 Task: Look for space in Alsdorf, Germany from 3rd June, 2023 to 9th June, 2023 for 2 adults in price range Rs.6000 to Rs.12000. Place can be entire place with 1  bedroom having 1 bed and 1 bathroom. Property type can be house, flat, guest house, hotel. Booking option can be shelf check-in. Required host language is English.
Action: Mouse moved to (680, 91)
Screenshot: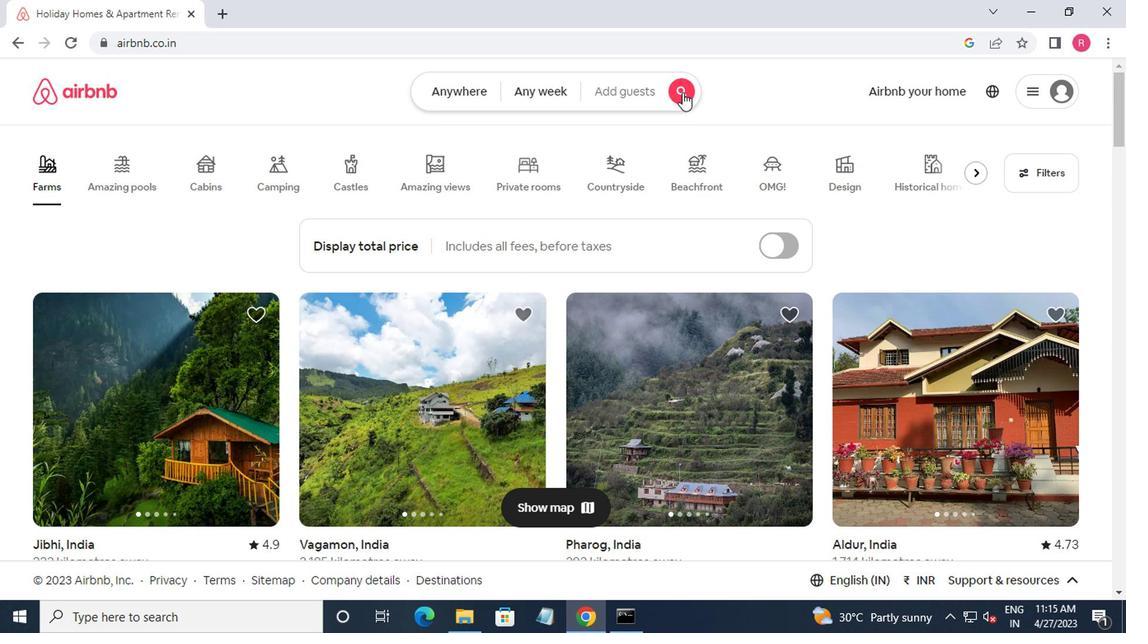 
Action: Mouse pressed left at (680, 91)
Screenshot: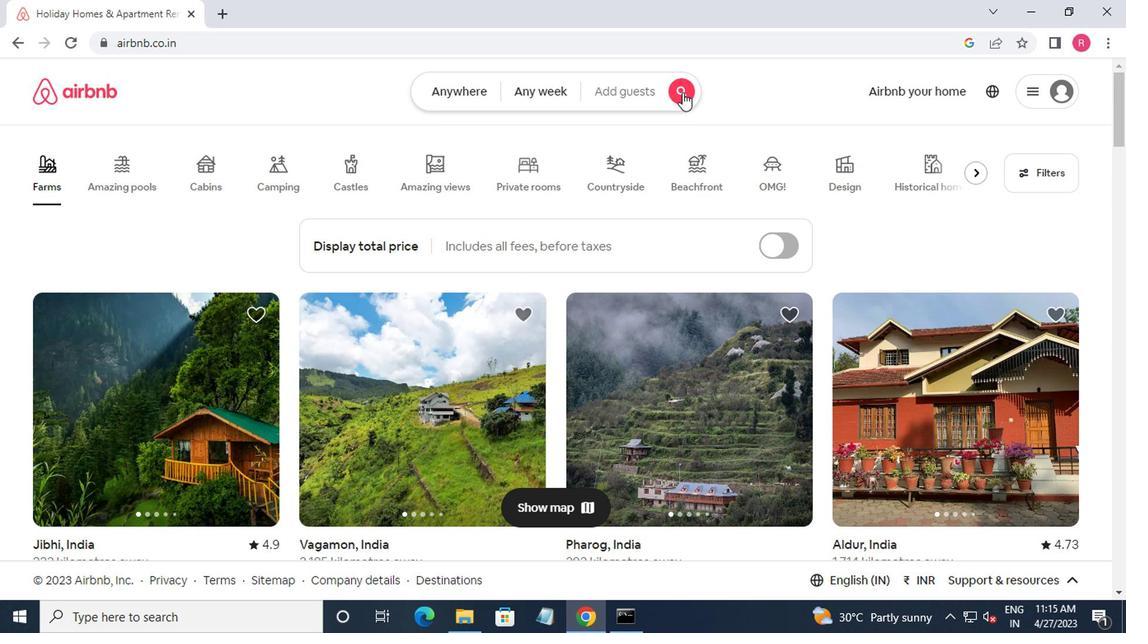 
Action: Mouse moved to (389, 160)
Screenshot: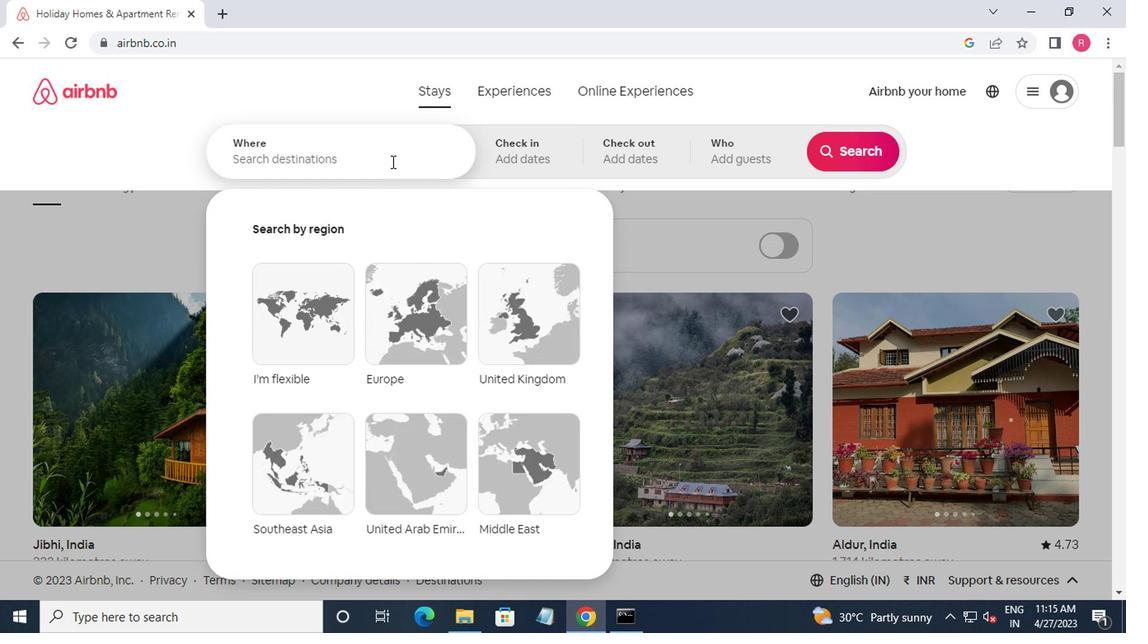 
Action: Mouse pressed left at (389, 160)
Screenshot: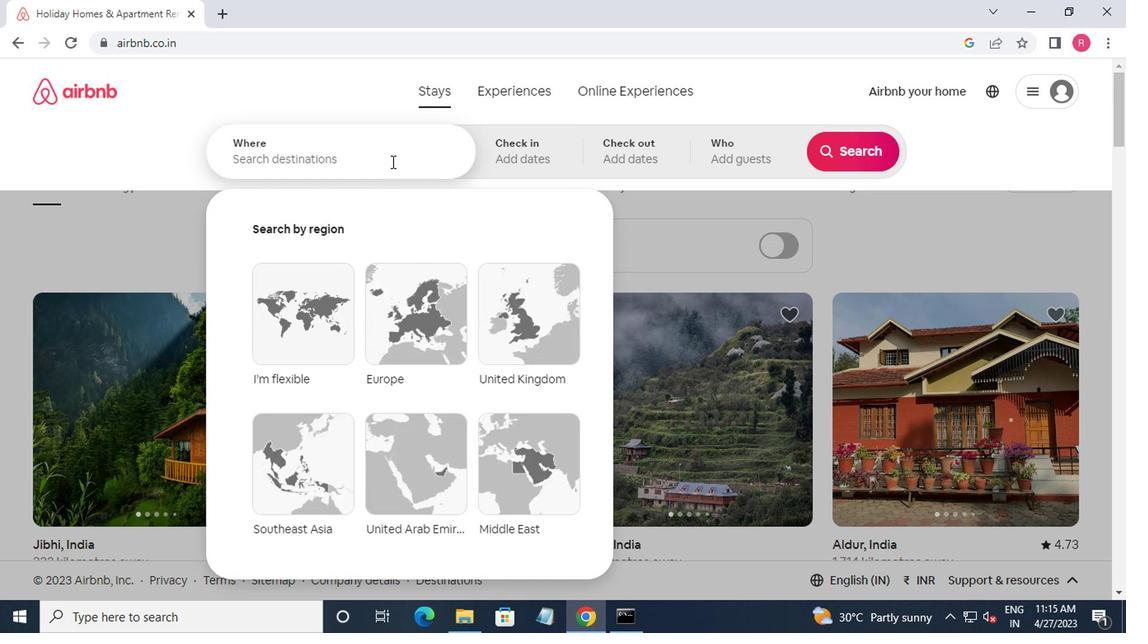 
Action: Key pressed alsdorf<Key.down><Key.down><Key.down><Key.enter>
Screenshot: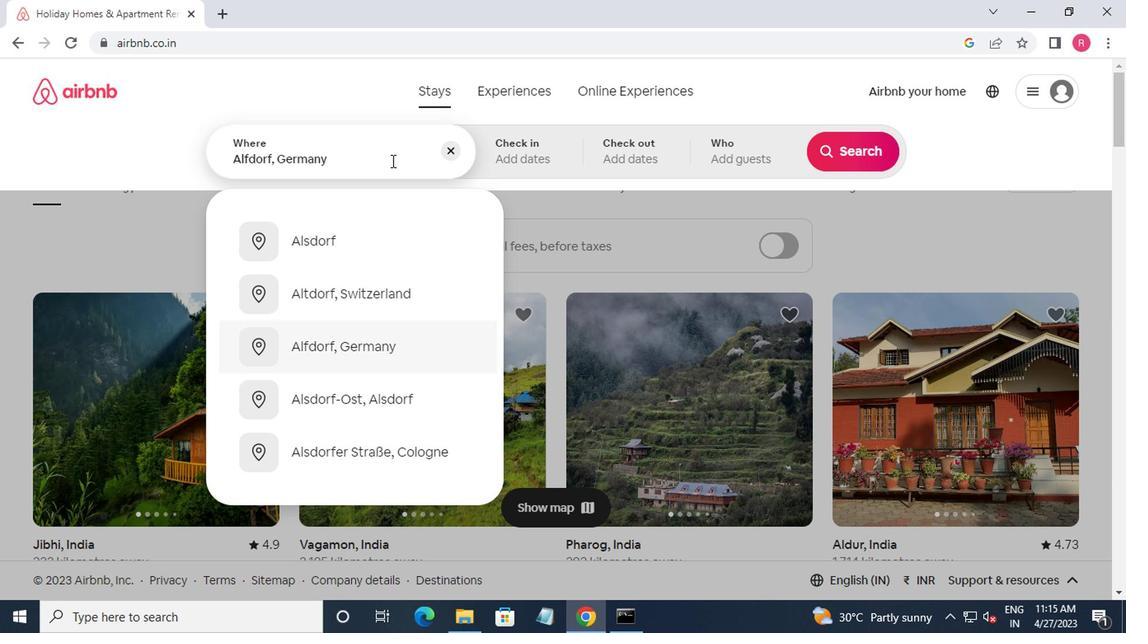 
Action: Mouse moved to (838, 278)
Screenshot: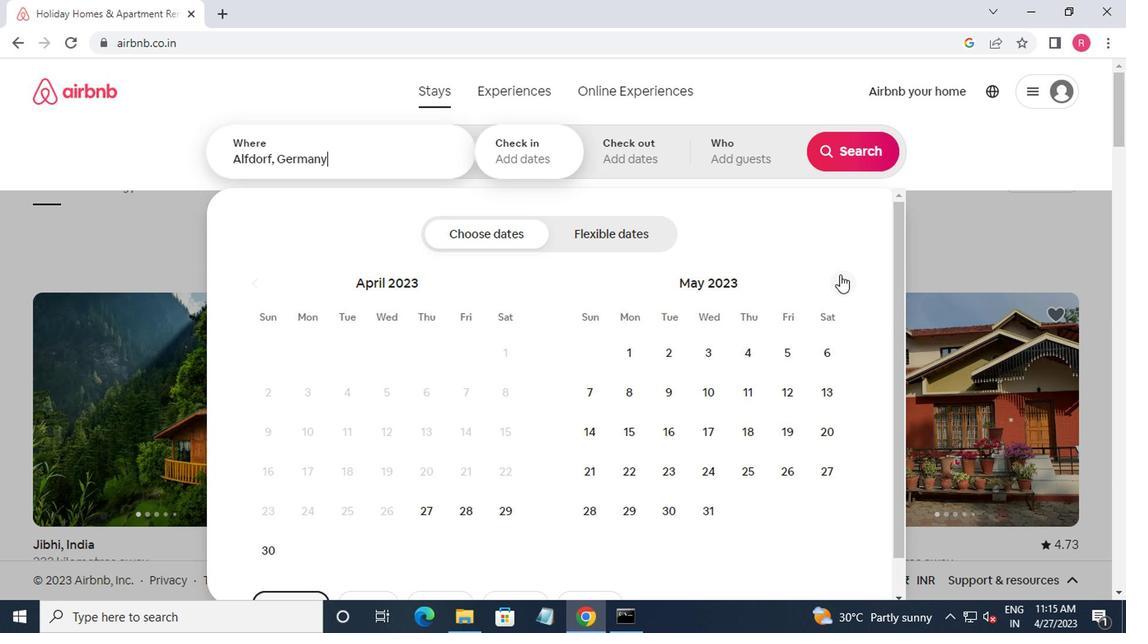 
Action: Mouse pressed left at (838, 278)
Screenshot: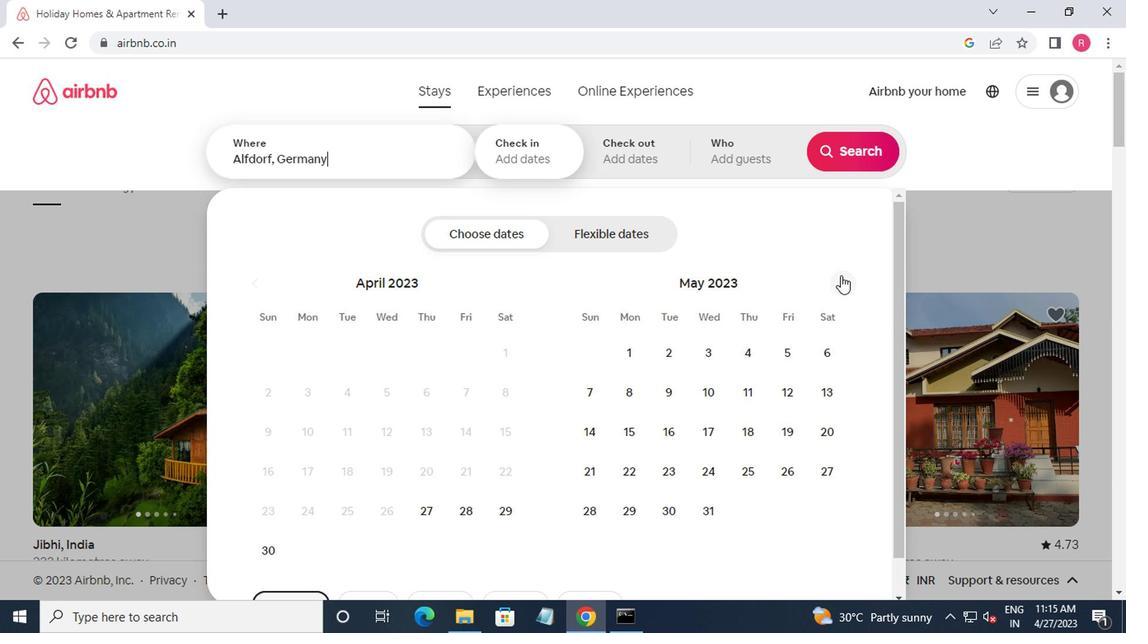 
Action: Mouse moved to (826, 360)
Screenshot: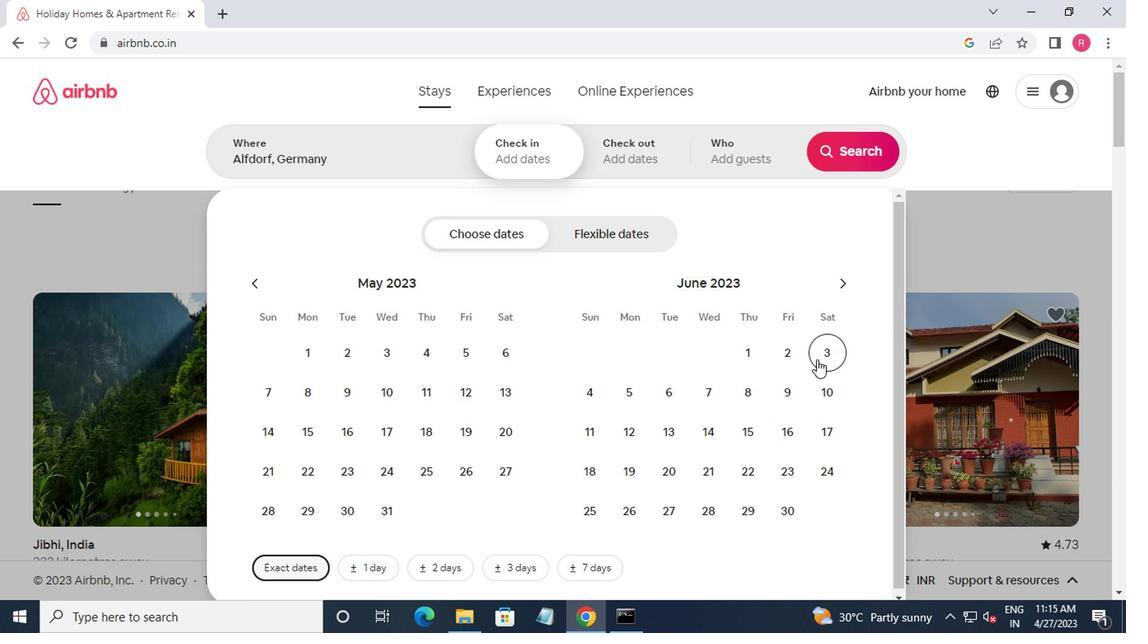 
Action: Mouse pressed left at (826, 360)
Screenshot: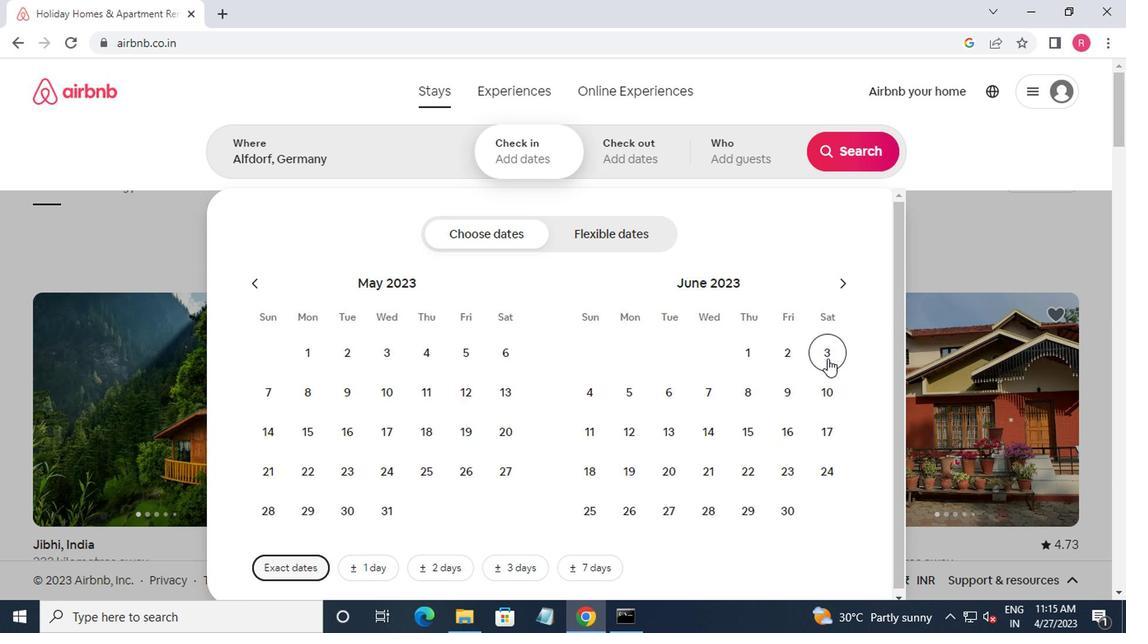 
Action: Mouse moved to (774, 397)
Screenshot: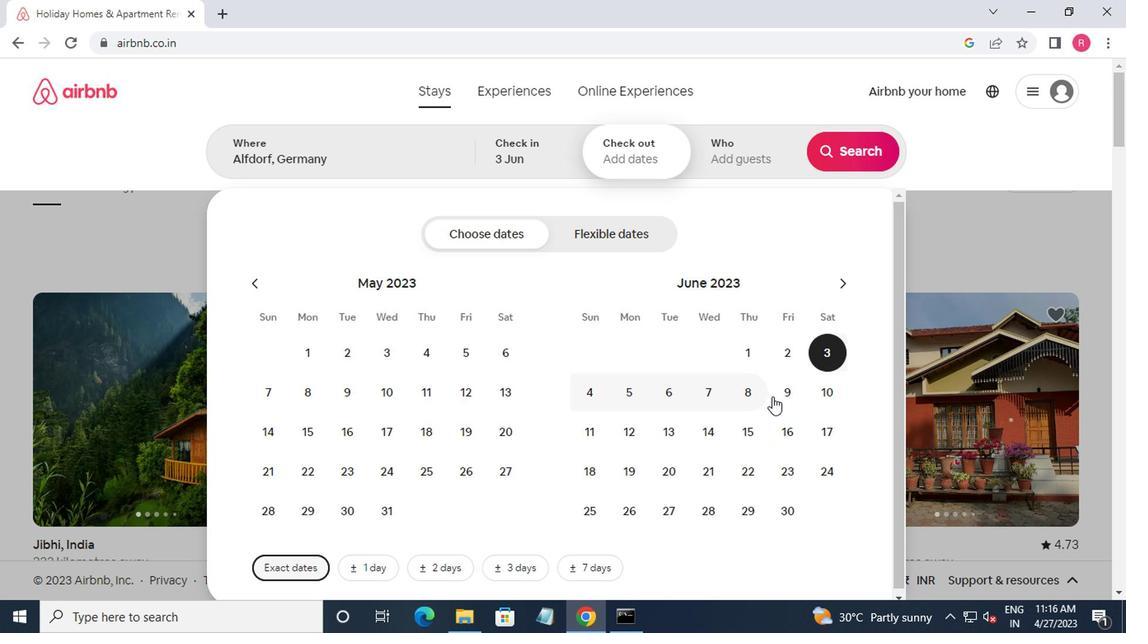 
Action: Mouse pressed left at (774, 397)
Screenshot: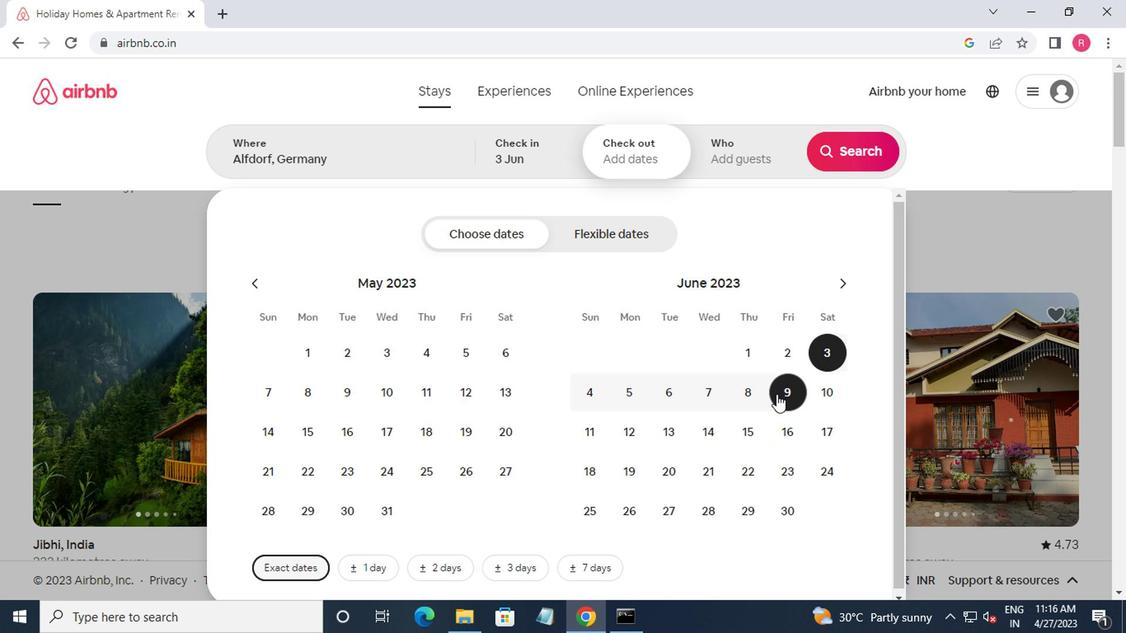 
Action: Mouse moved to (723, 171)
Screenshot: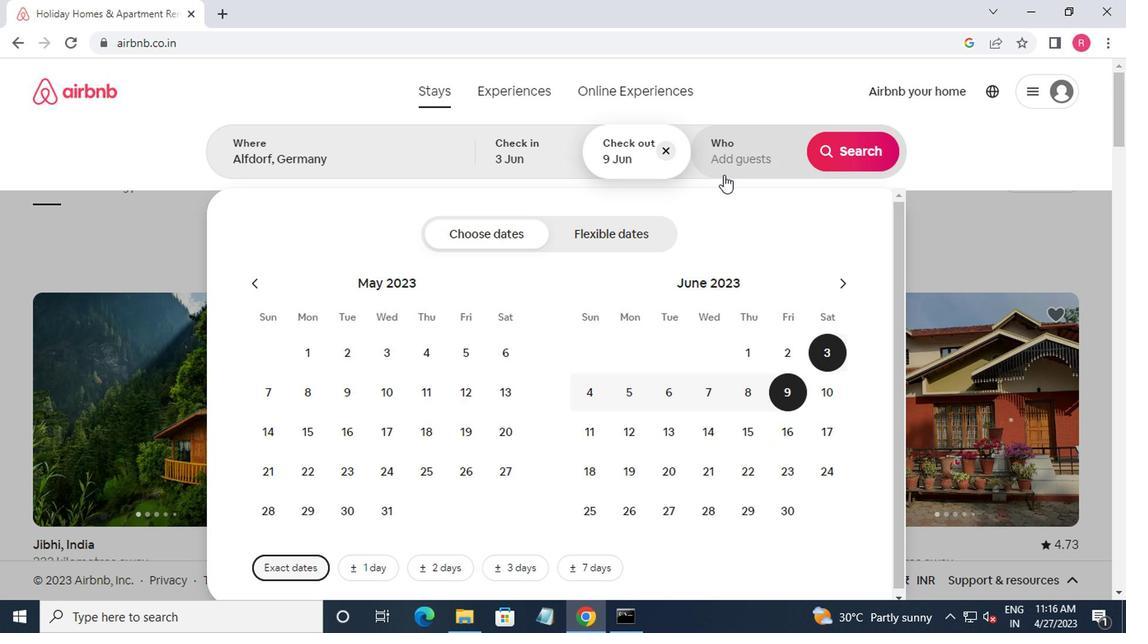 
Action: Mouse pressed left at (723, 171)
Screenshot: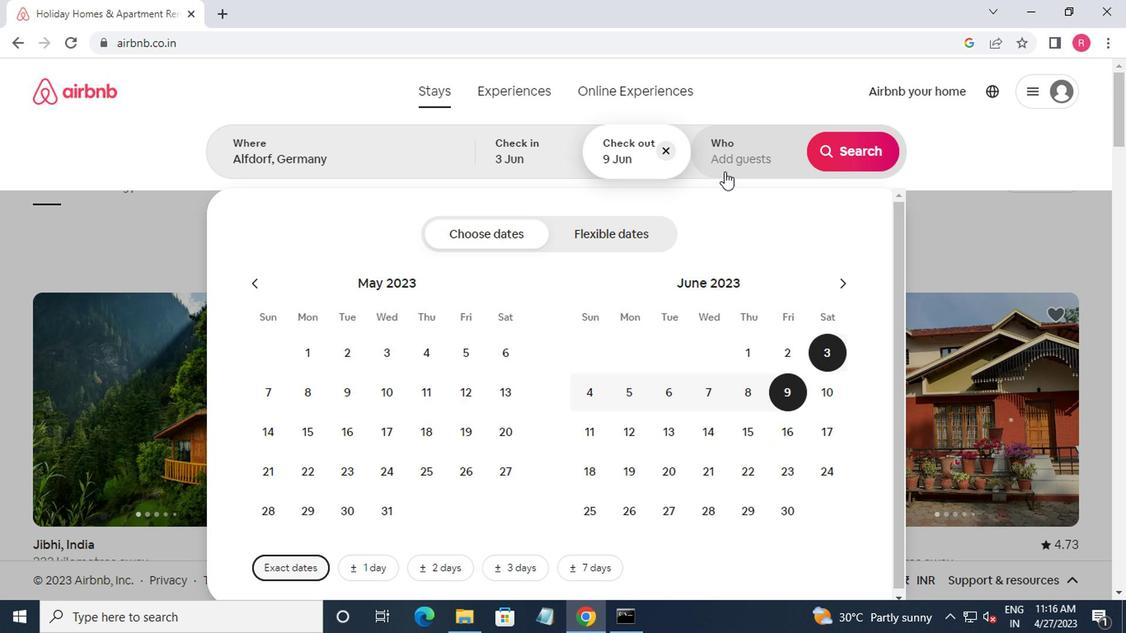 
Action: Mouse moved to (851, 244)
Screenshot: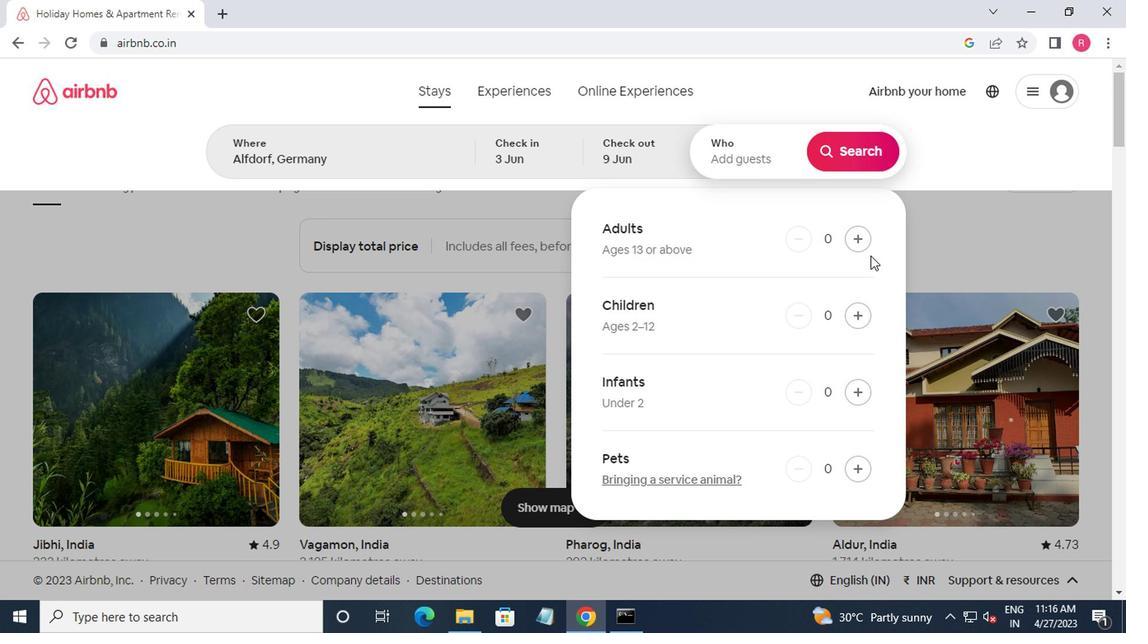 
Action: Mouse pressed left at (851, 244)
Screenshot: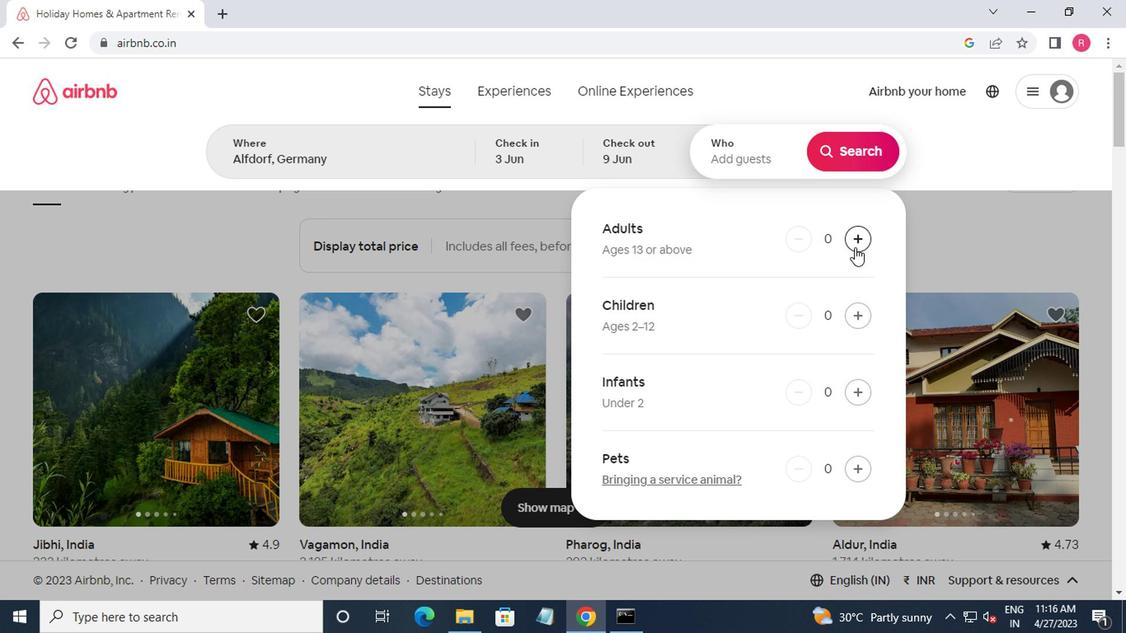 
Action: Mouse pressed left at (851, 244)
Screenshot: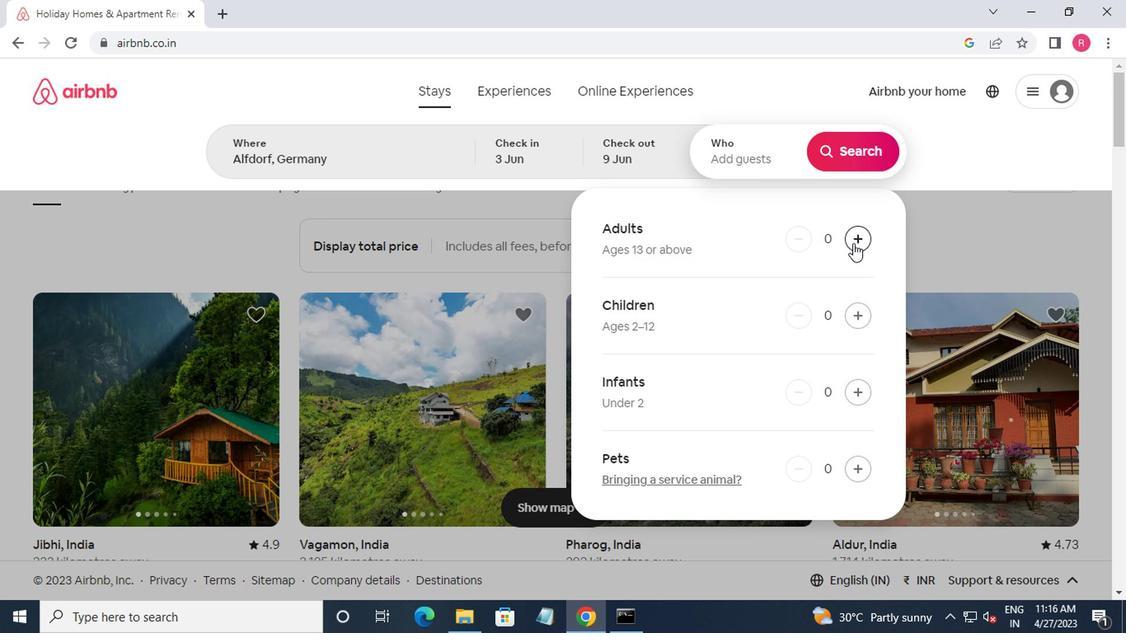 
Action: Mouse moved to (845, 164)
Screenshot: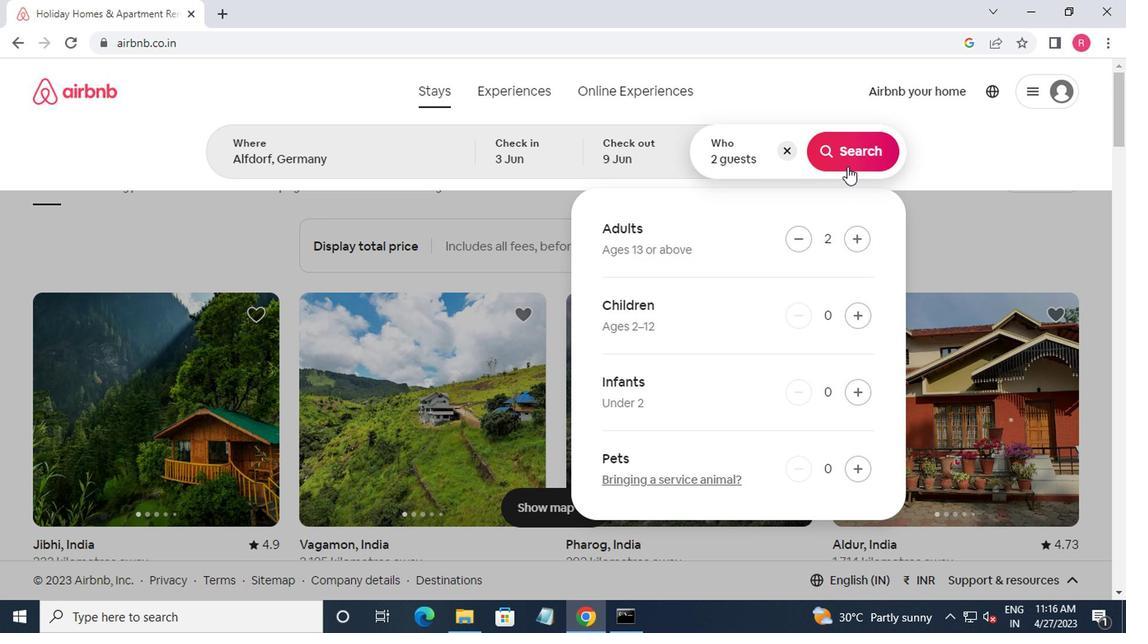 
Action: Mouse pressed left at (845, 164)
Screenshot: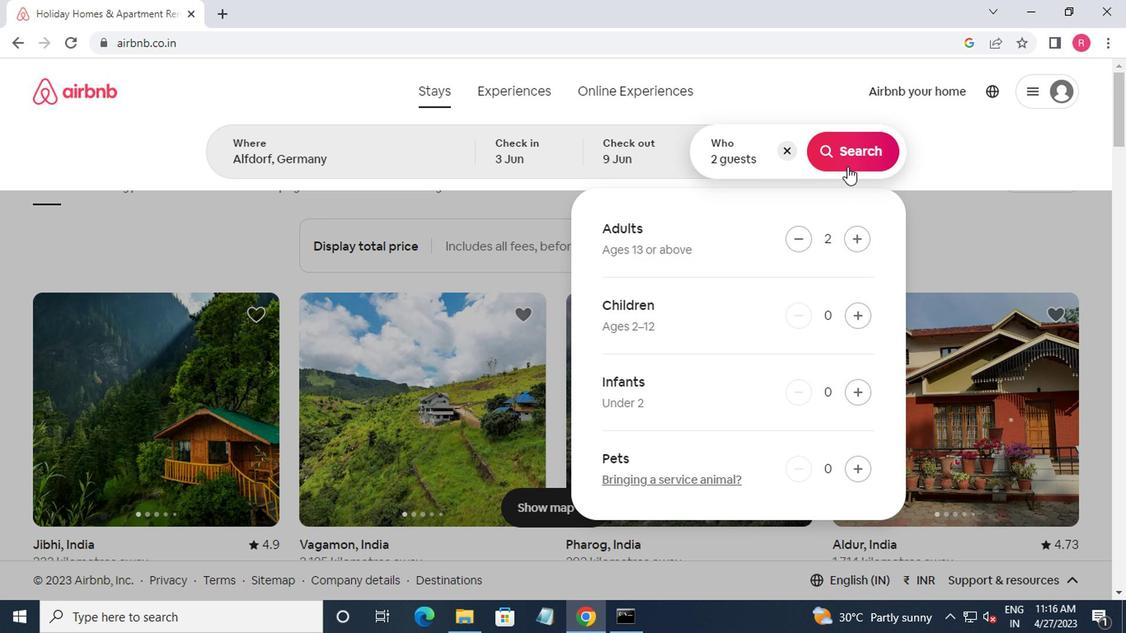 
Action: Mouse moved to (1043, 159)
Screenshot: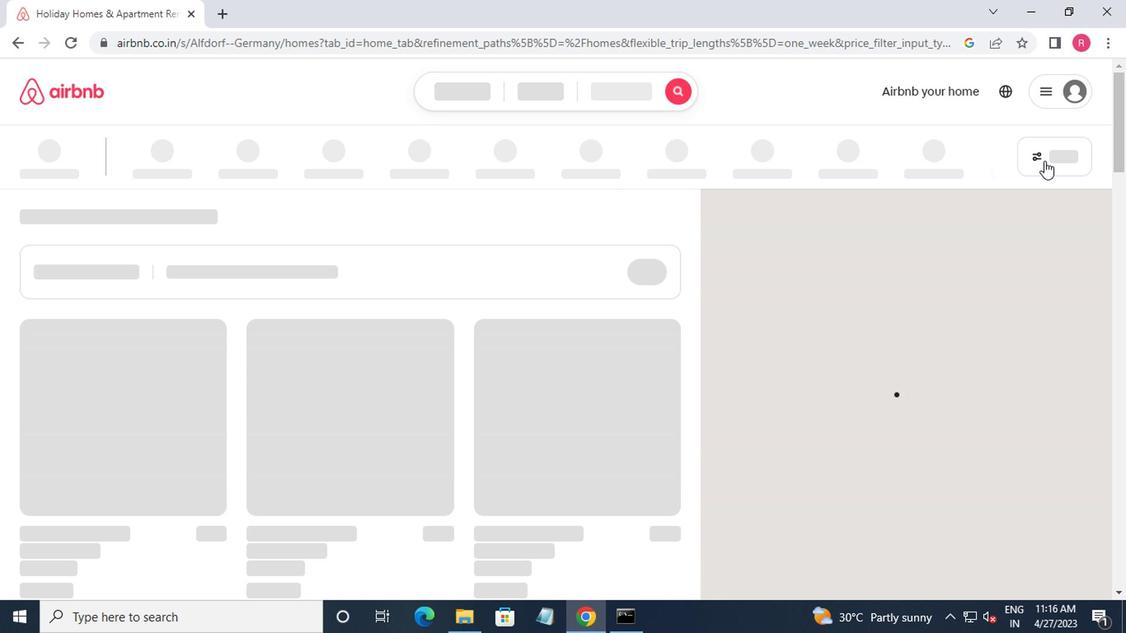 
Action: Mouse pressed left at (1043, 159)
Screenshot: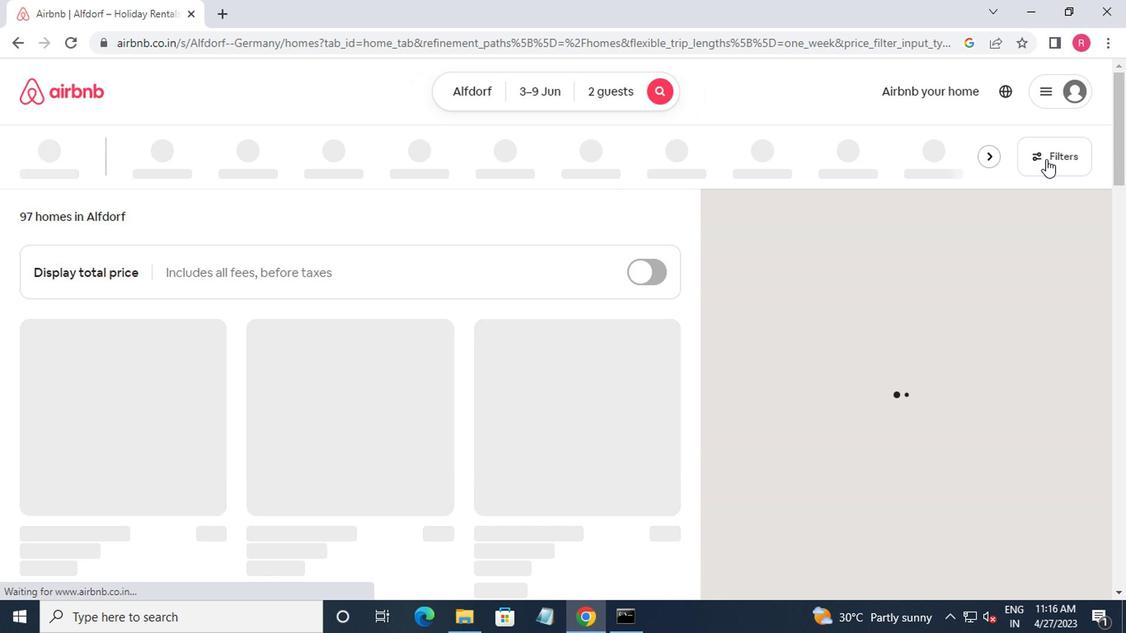 
Action: Mouse moved to (363, 372)
Screenshot: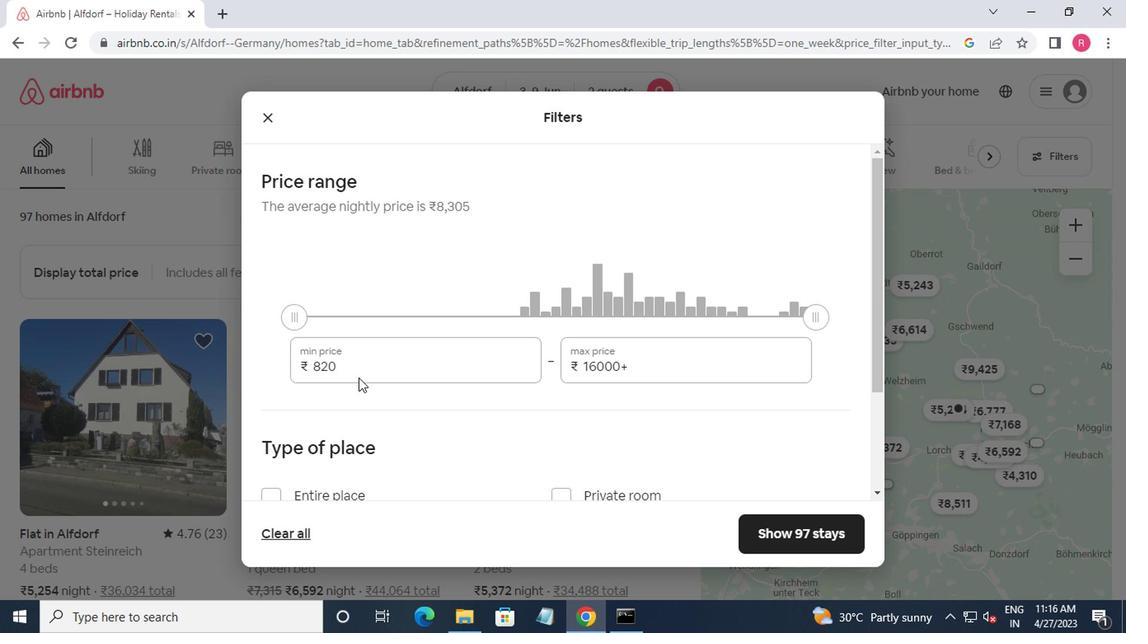 
Action: Mouse pressed left at (363, 372)
Screenshot: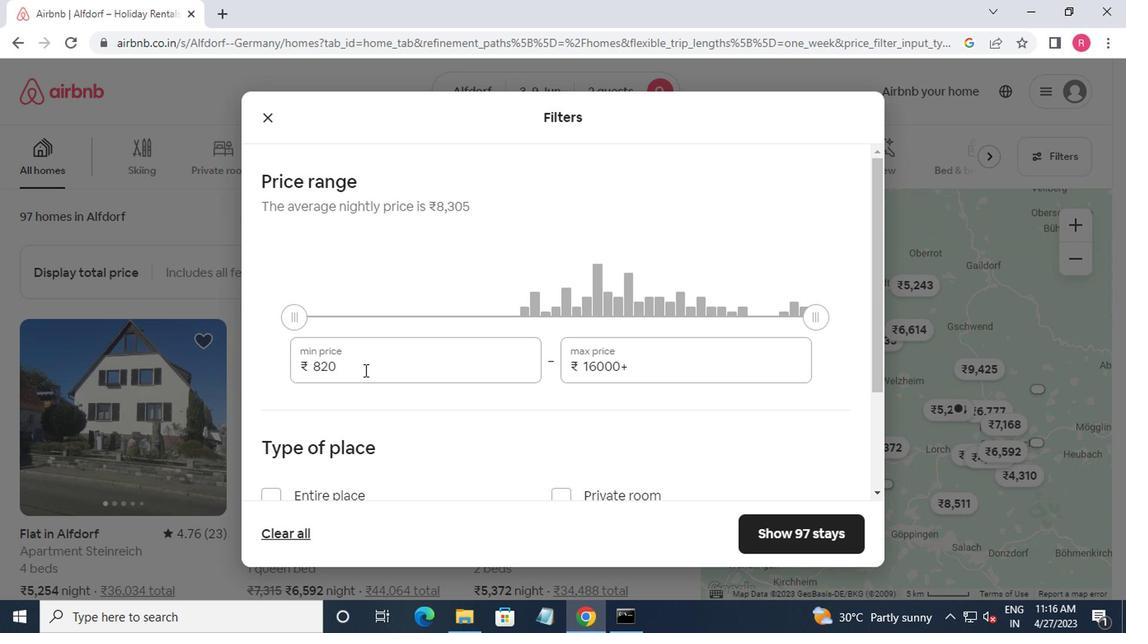 
Action: Key pressed <Key.backspace><Key.backspace><Key.backspace><Key.backspace><Key.backspace>6000<Key.tab>12000
Screenshot: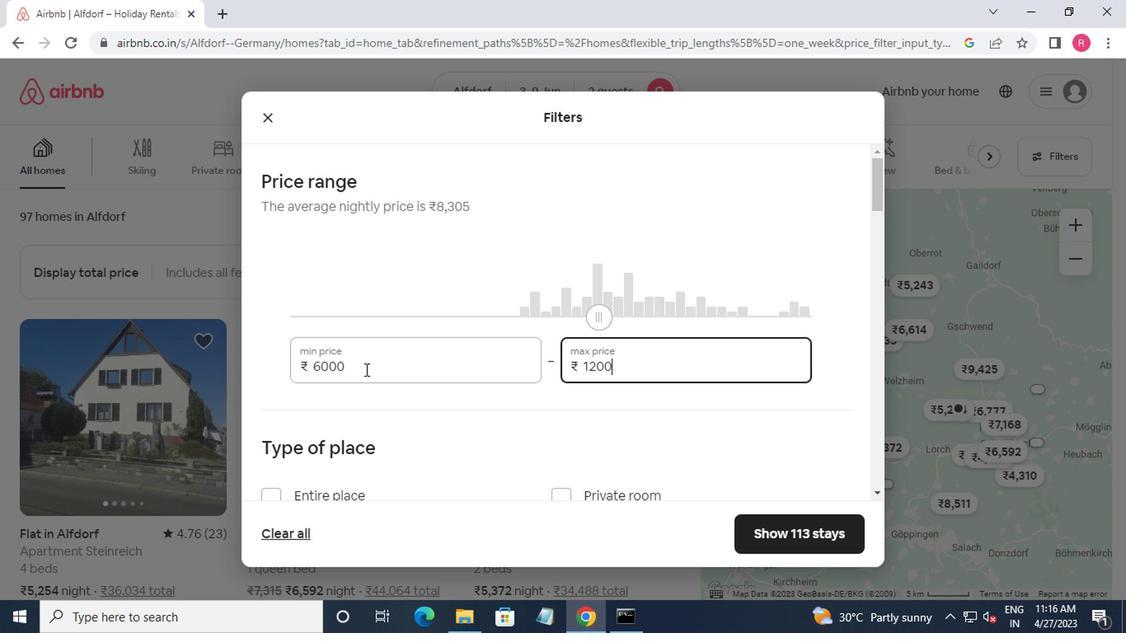 
Action: Mouse moved to (308, 413)
Screenshot: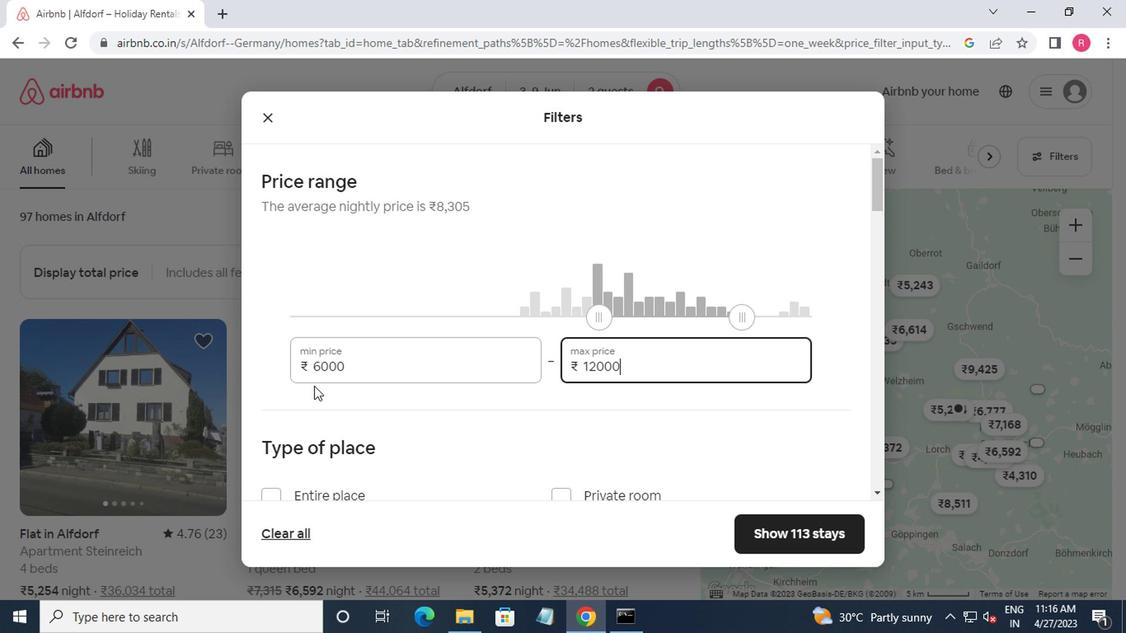 
Action: Mouse scrolled (308, 412) with delta (0, -1)
Screenshot: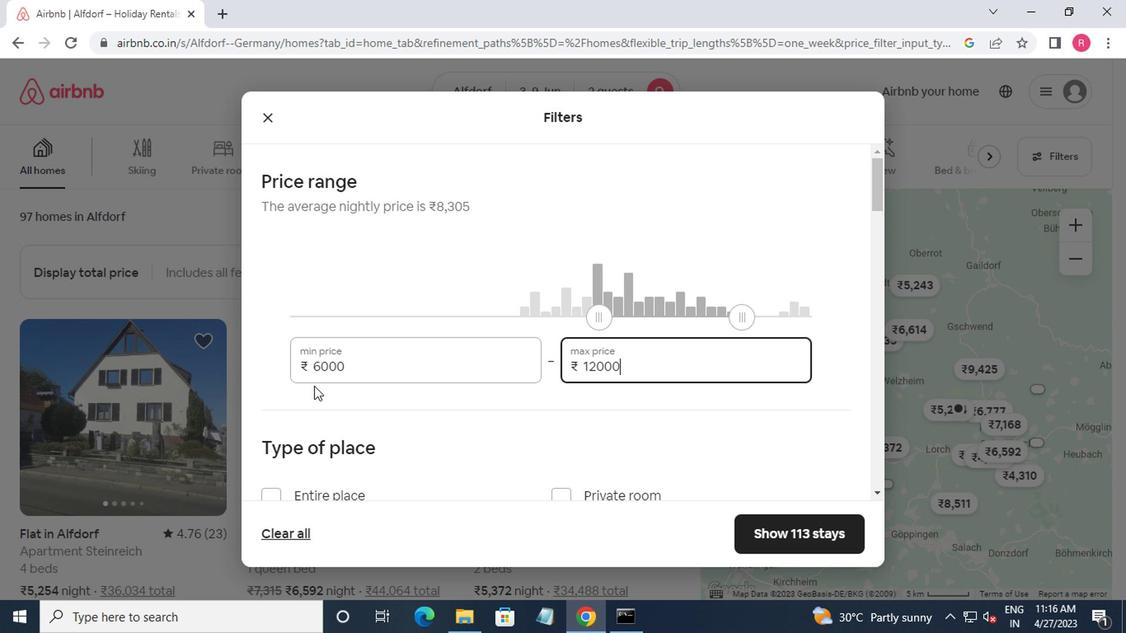 
Action: Mouse moved to (308, 415)
Screenshot: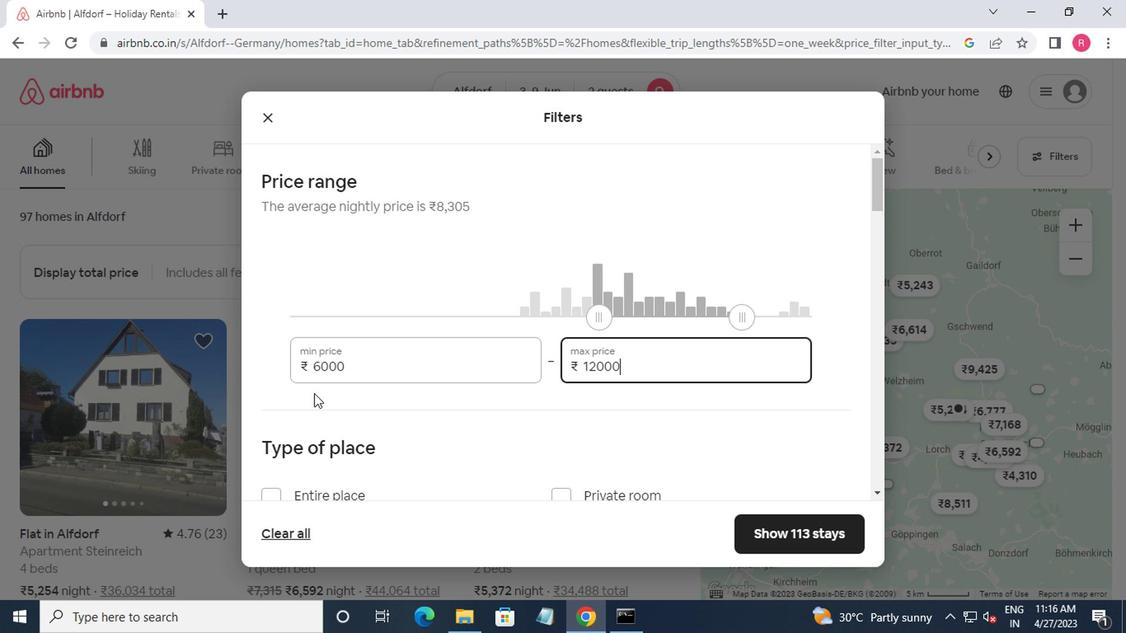 
Action: Mouse scrolled (308, 414) with delta (0, -1)
Screenshot: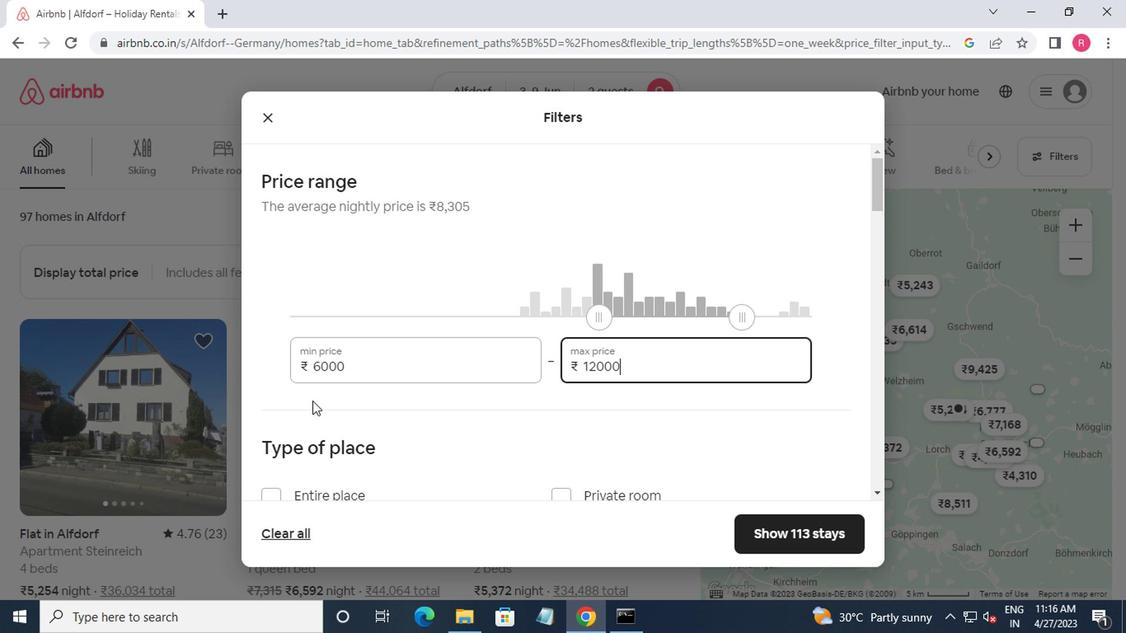 
Action: Mouse moved to (274, 337)
Screenshot: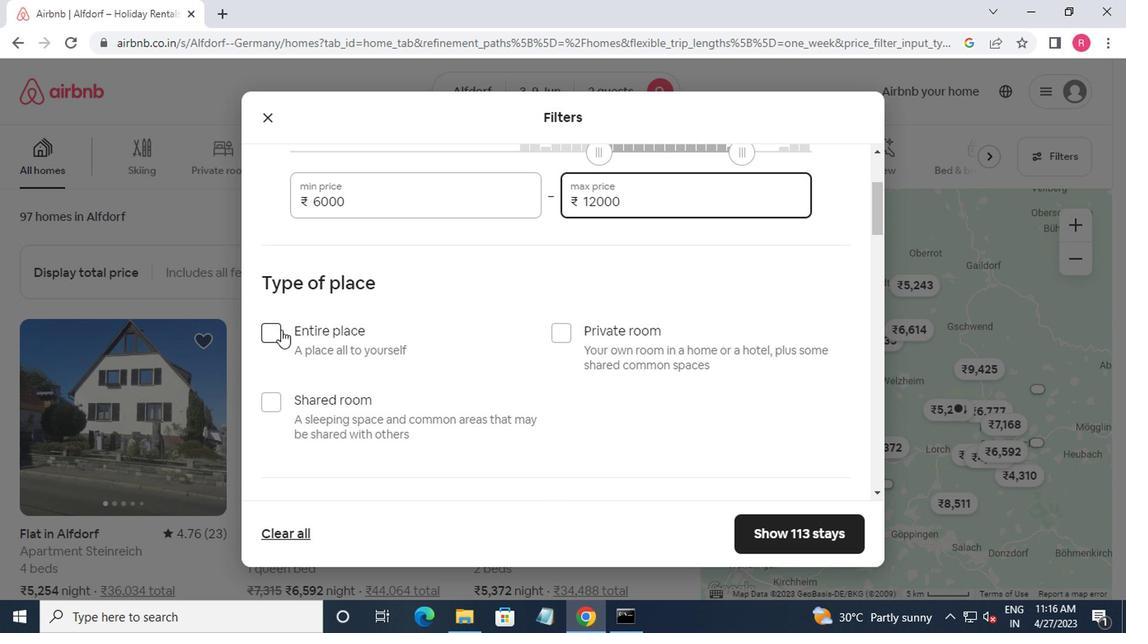 
Action: Mouse pressed left at (274, 337)
Screenshot: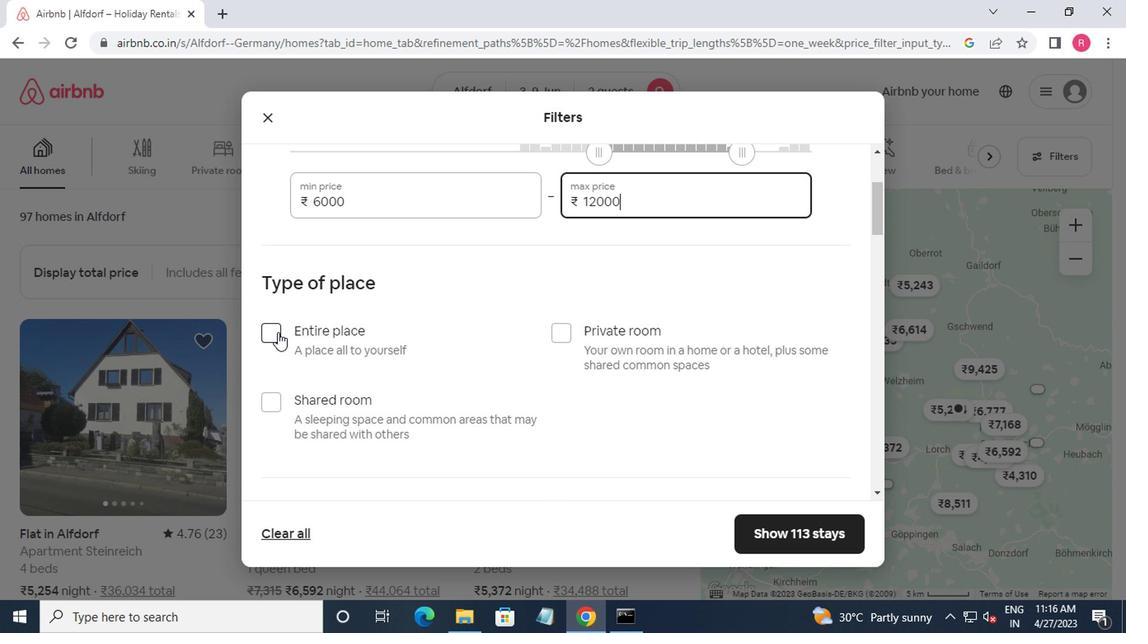 
Action: Mouse moved to (274, 339)
Screenshot: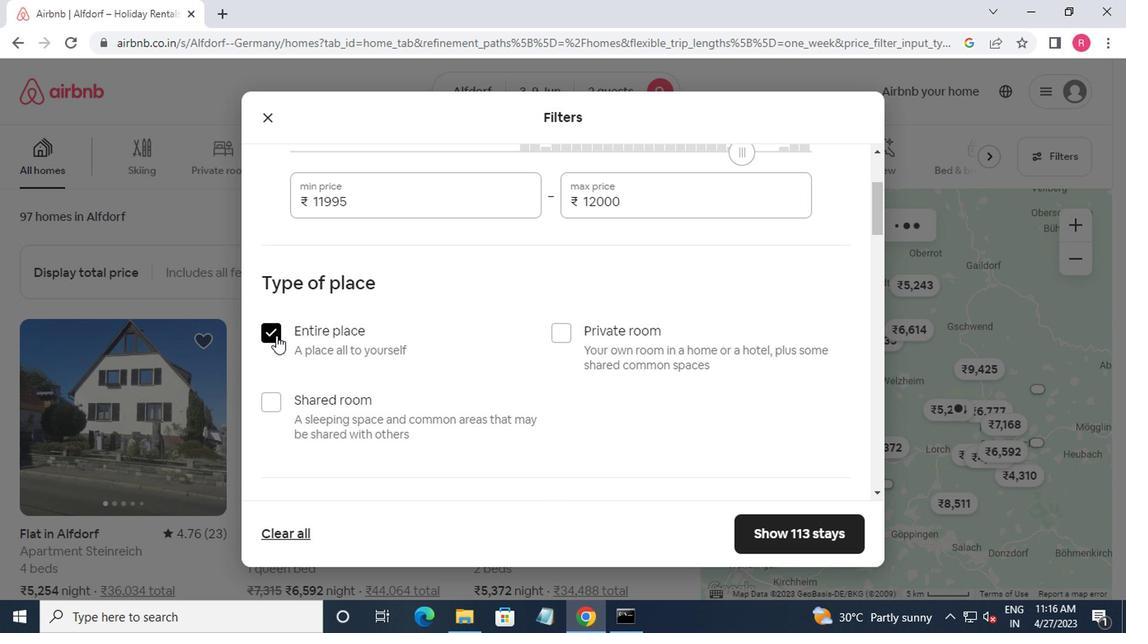 
Action: Mouse scrolled (274, 339) with delta (0, 0)
Screenshot: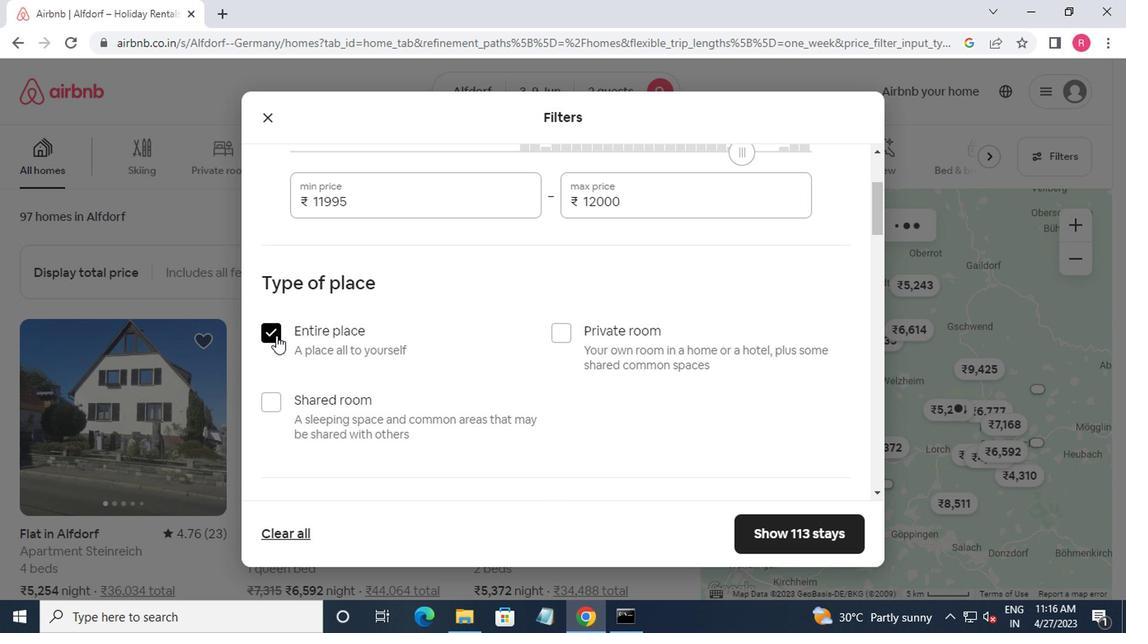 
Action: Mouse moved to (284, 346)
Screenshot: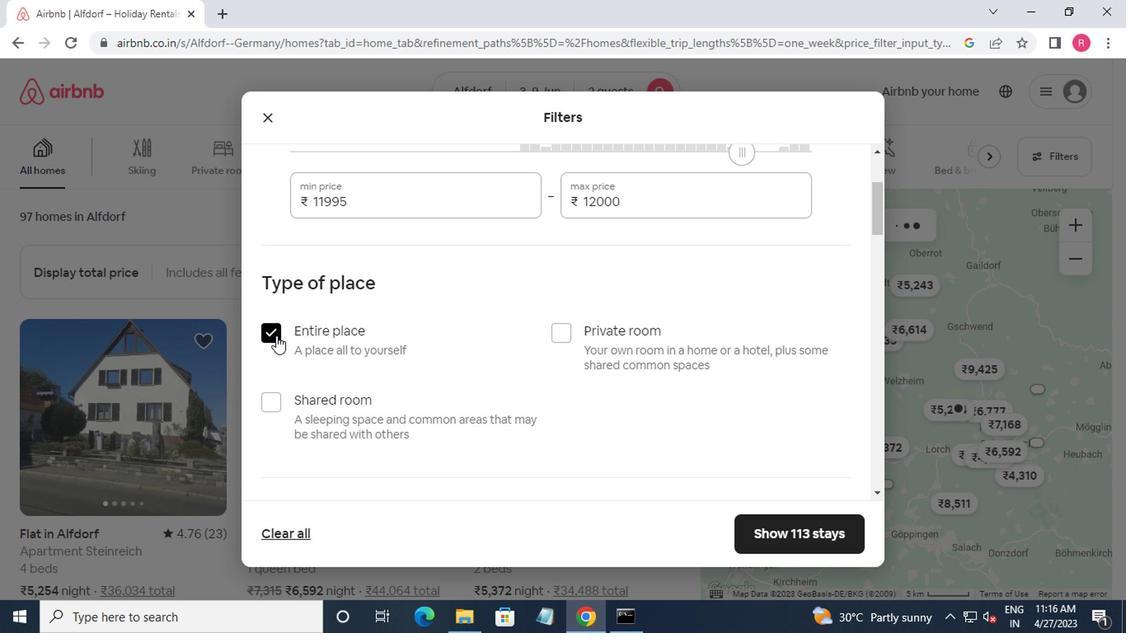 
Action: Mouse scrolled (284, 345) with delta (0, -1)
Screenshot: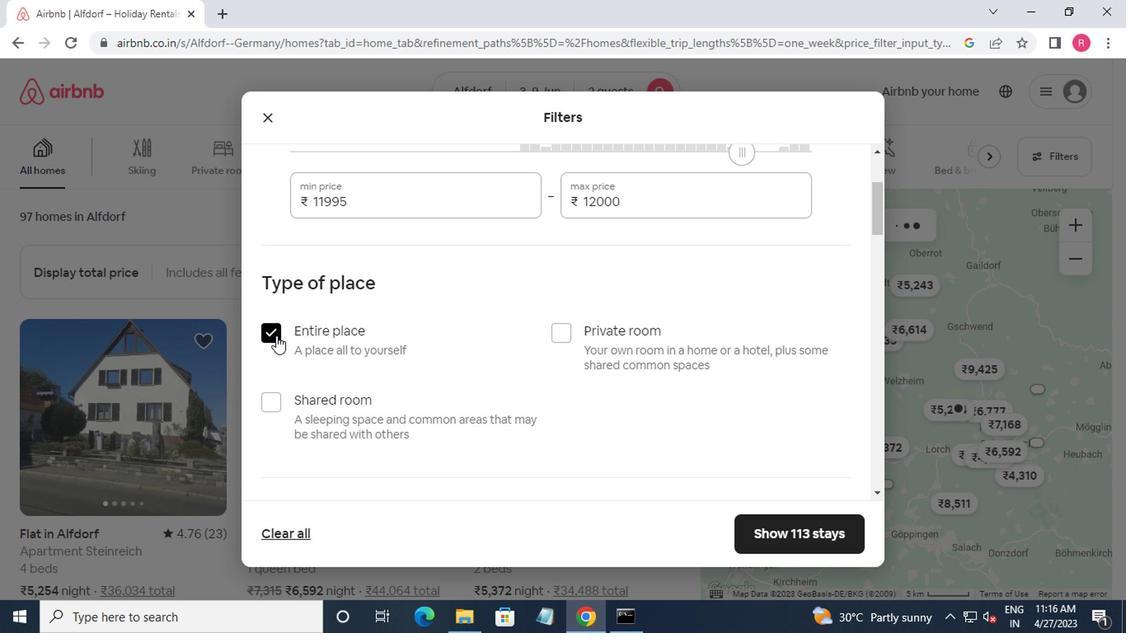 
Action: Mouse moved to (294, 352)
Screenshot: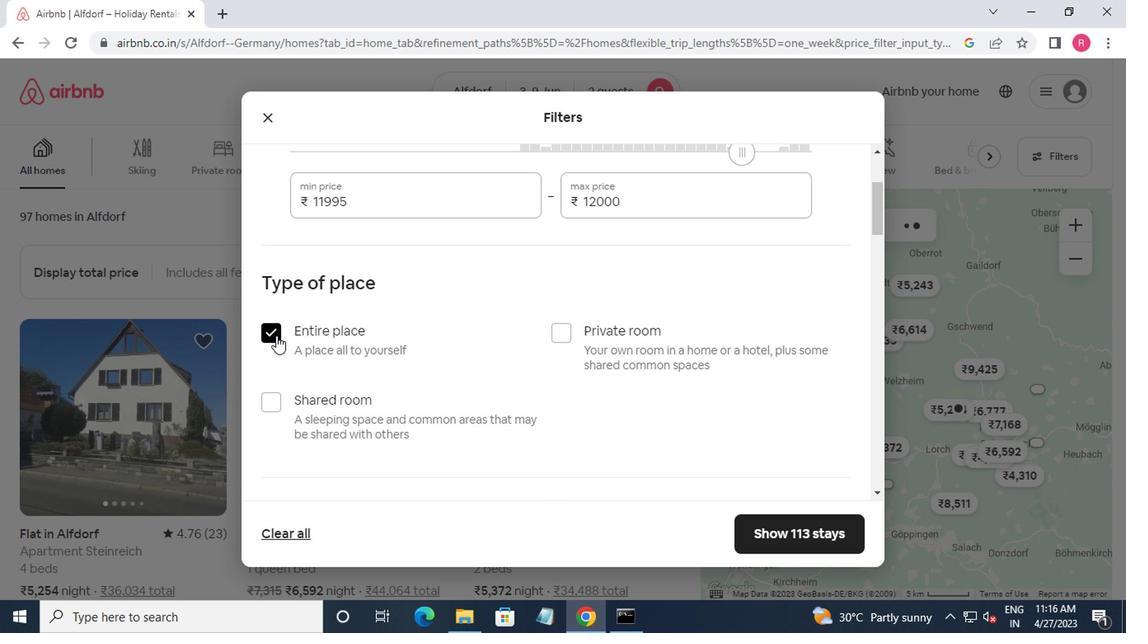 
Action: Mouse scrolled (294, 351) with delta (0, -1)
Screenshot: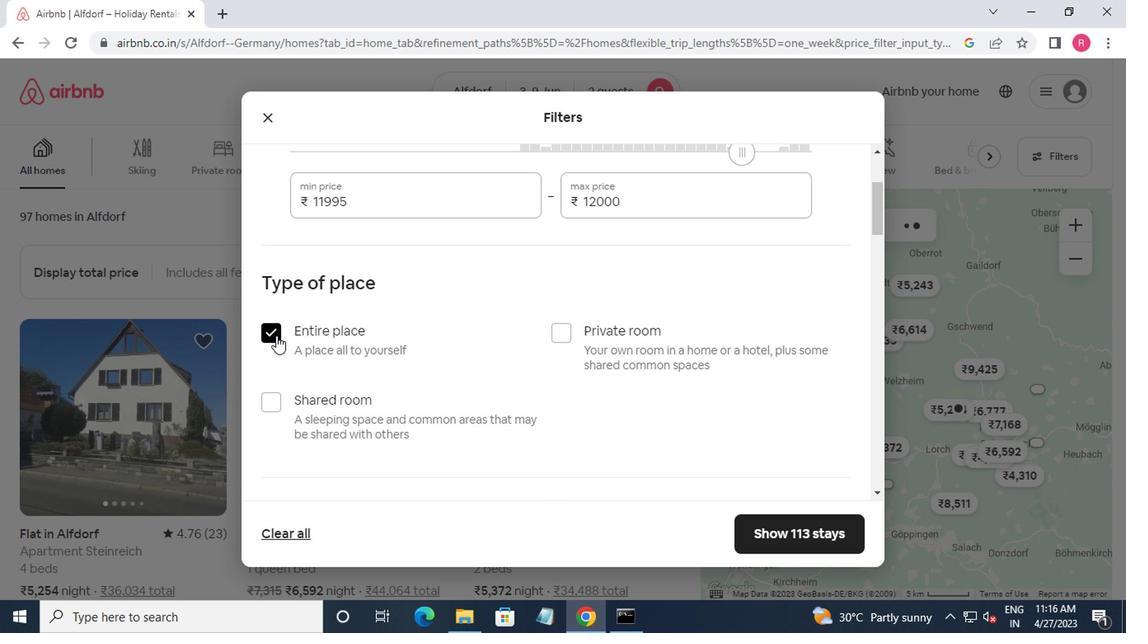
Action: Mouse moved to (349, 360)
Screenshot: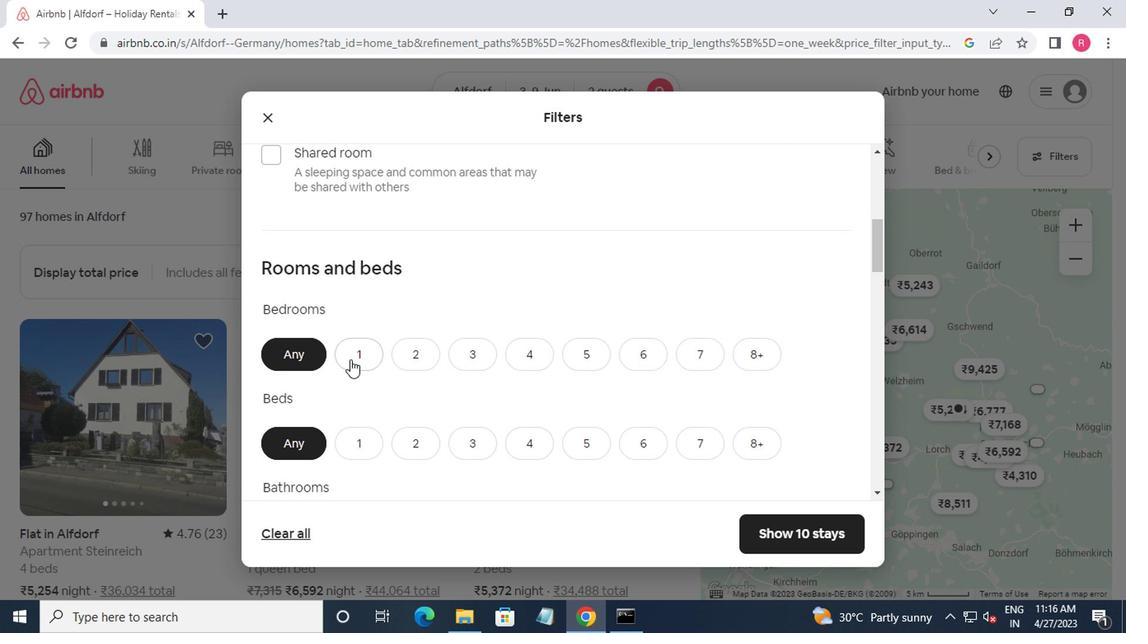 
Action: Mouse pressed left at (349, 360)
Screenshot: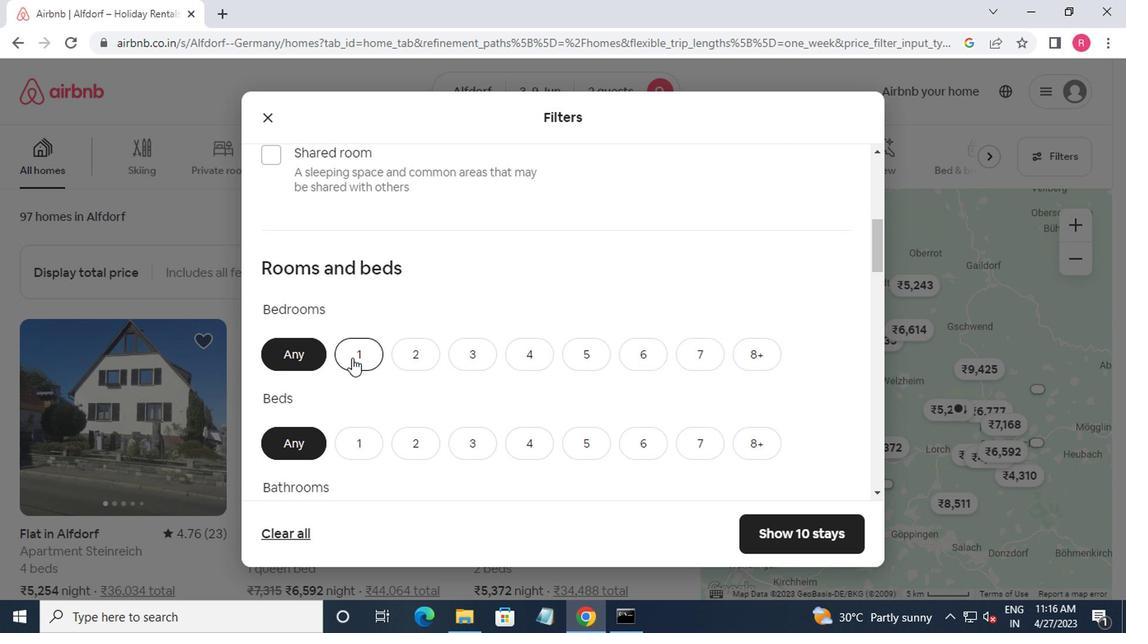
Action: Mouse moved to (359, 437)
Screenshot: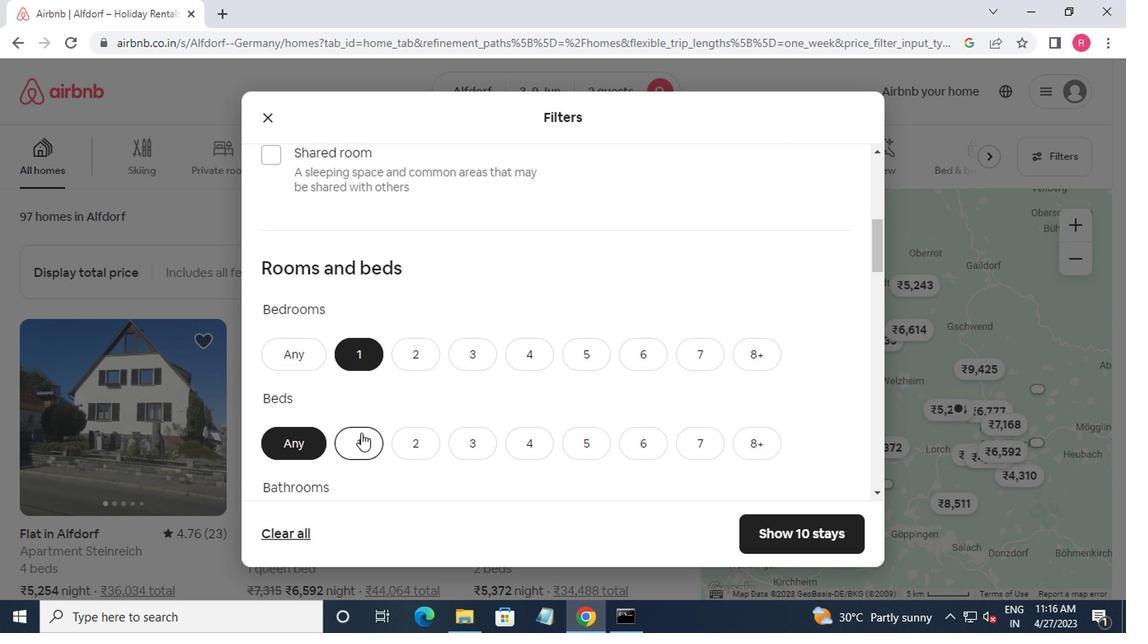 
Action: Mouse pressed left at (359, 437)
Screenshot: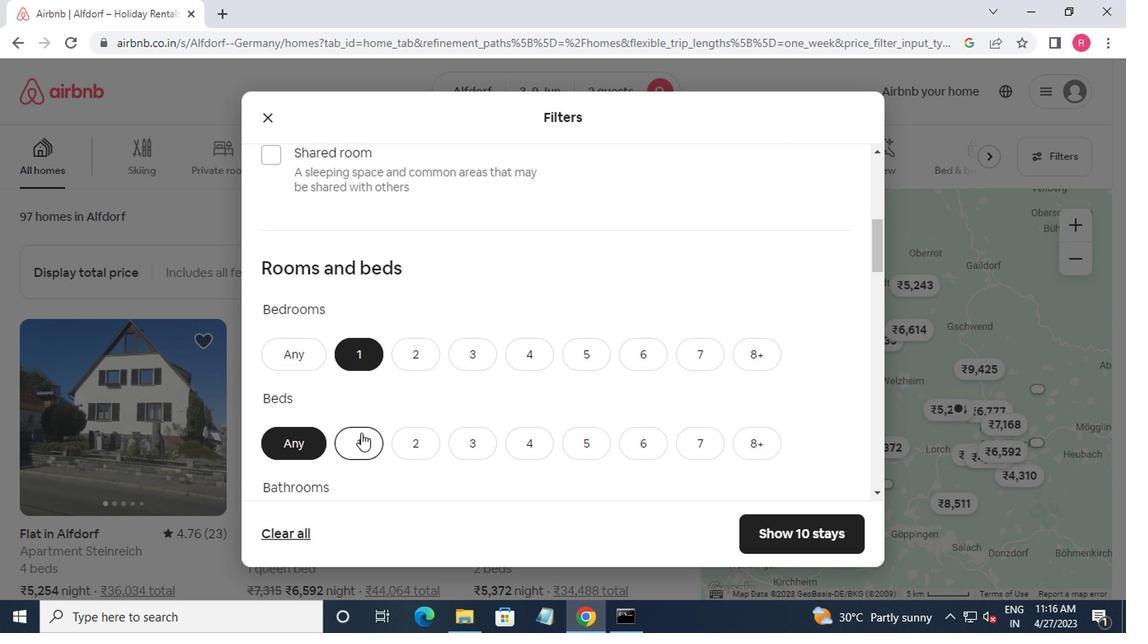 
Action: Mouse moved to (363, 436)
Screenshot: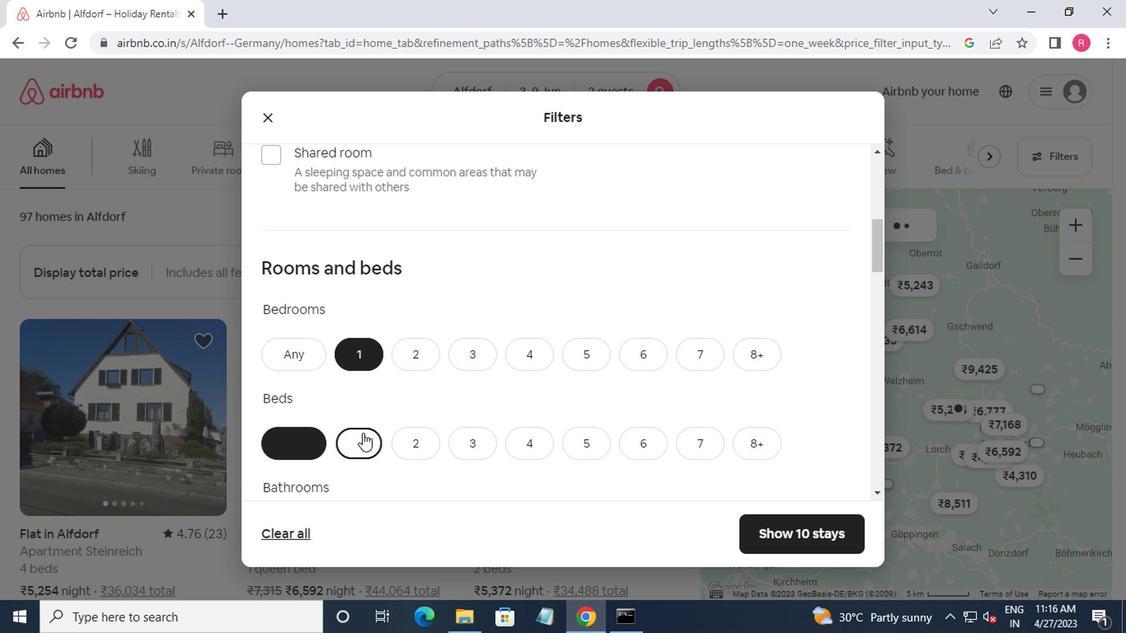 
Action: Mouse scrolled (363, 435) with delta (0, 0)
Screenshot: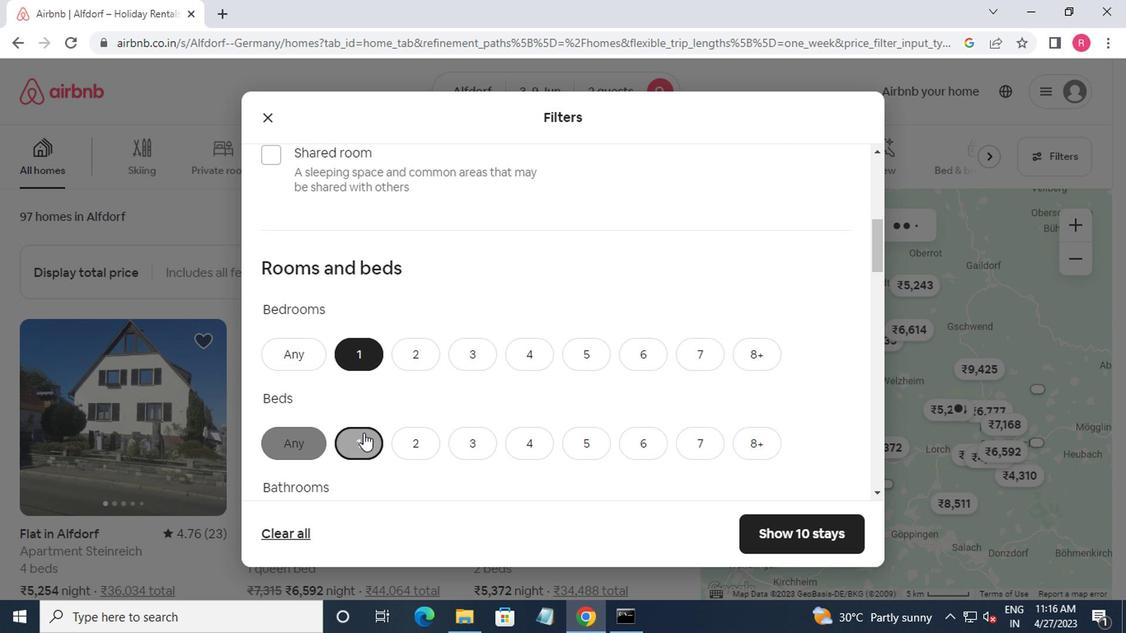 
Action: Mouse scrolled (363, 435) with delta (0, 0)
Screenshot: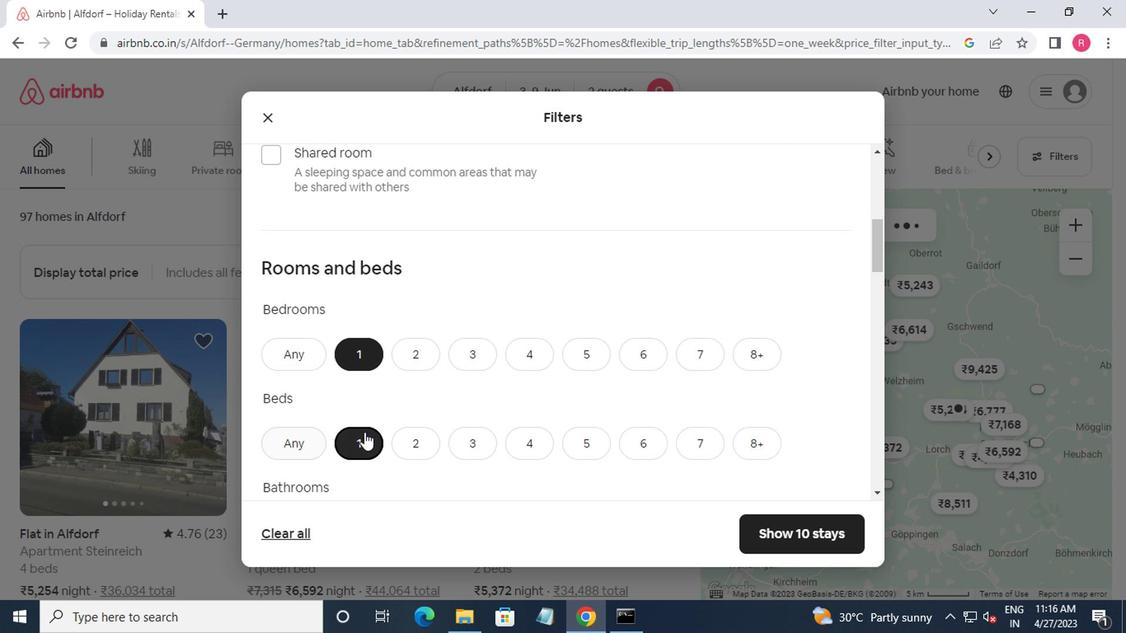 
Action: Mouse scrolled (363, 435) with delta (0, 0)
Screenshot: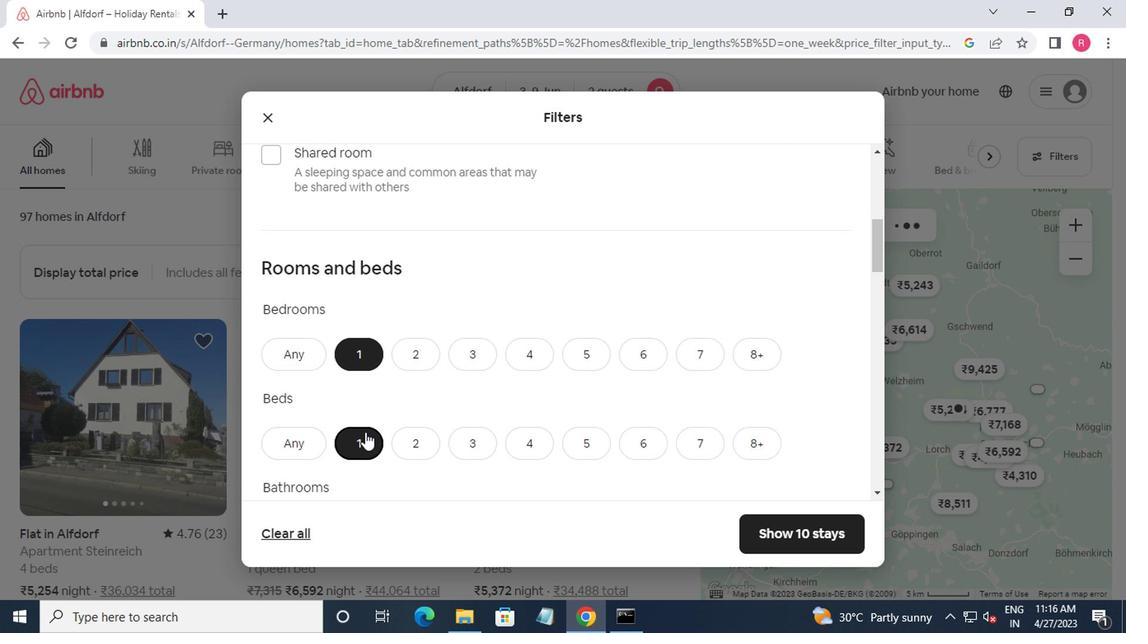 
Action: Mouse moved to (347, 282)
Screenshot: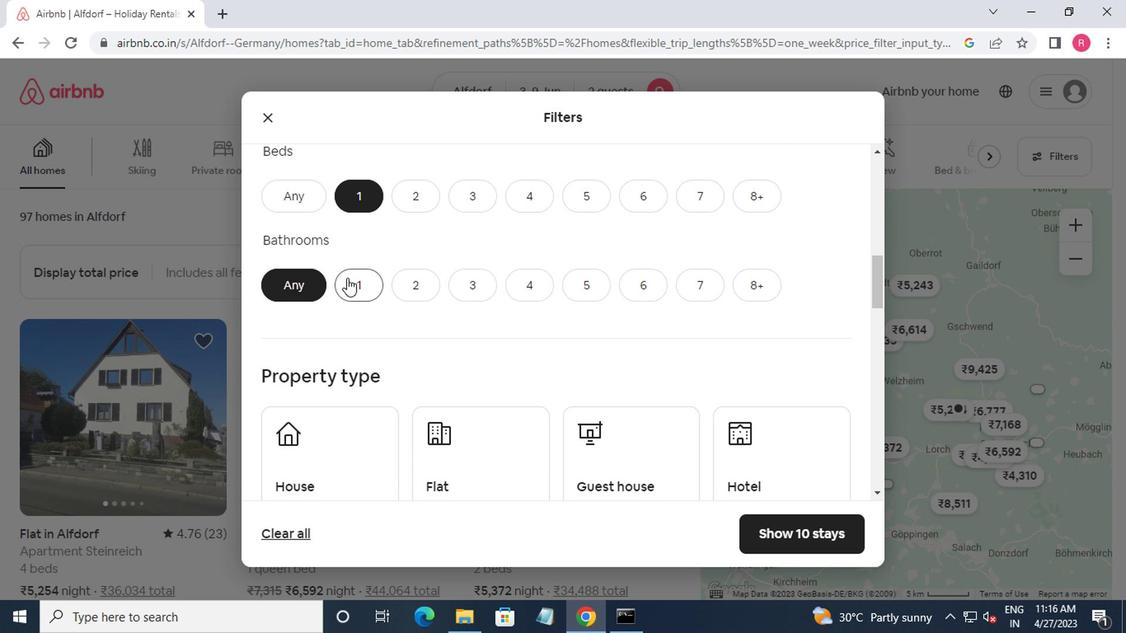 
Action: Mouse pressed left at (347, 282)
Screenshot: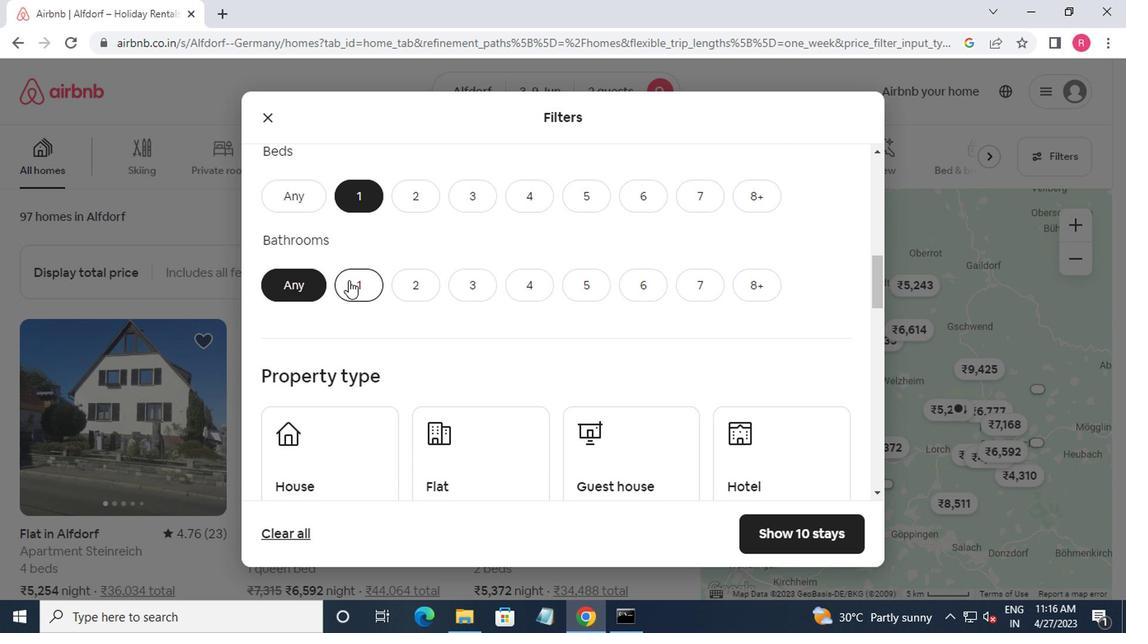 
Action: Mouse moved to (360, 296)
Screenshot: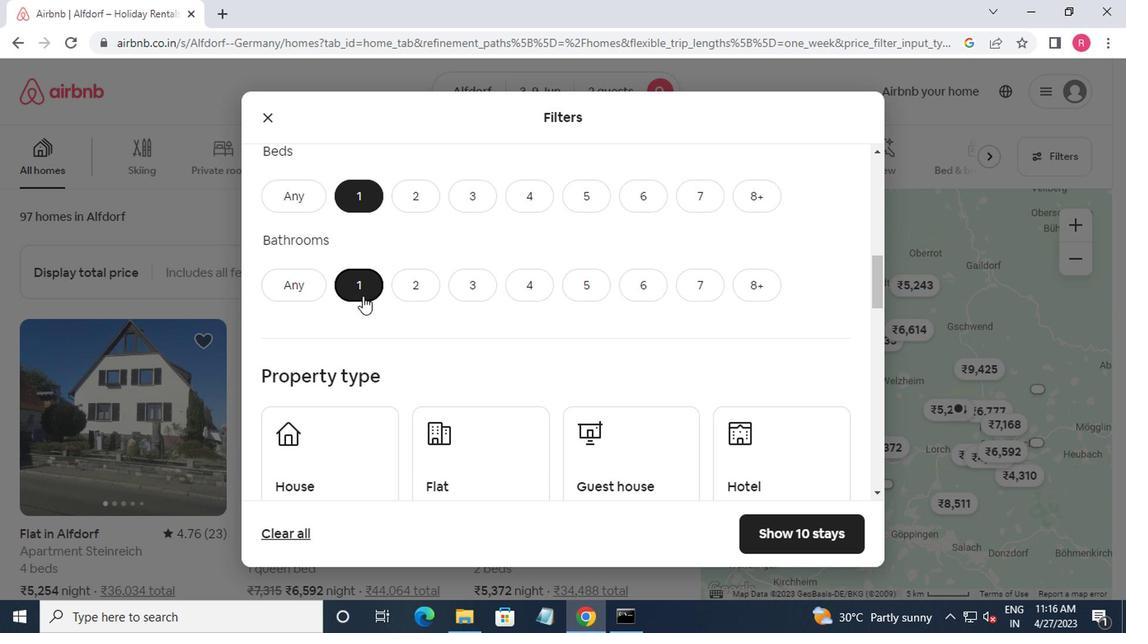 
Action: Mouse scrolled (360, 295) with delta (0, 0)
Screenshot: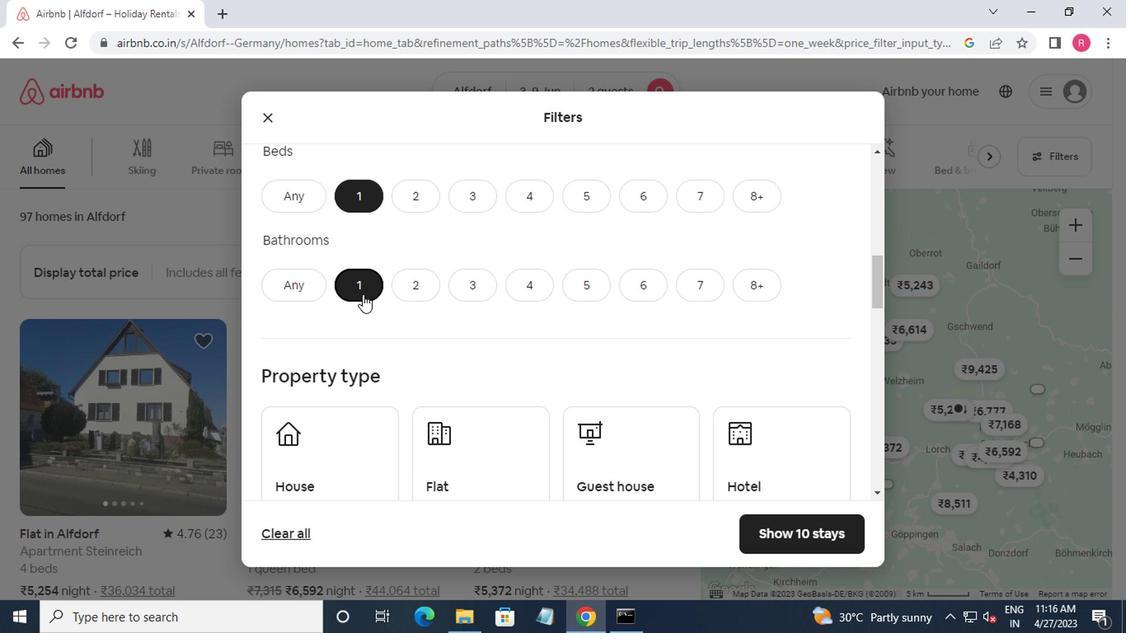 
Action: Mouse moved to (360, 297)
Screenshot: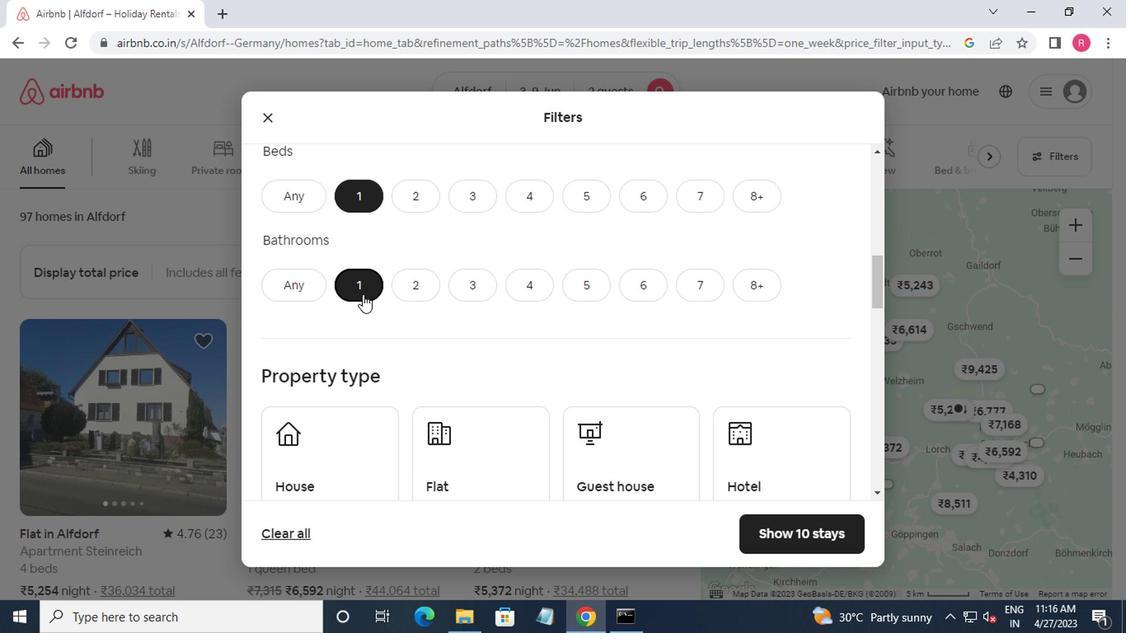 
Action: Mouse scrolled (360, 296) with delta (0, -1)
Screenshot: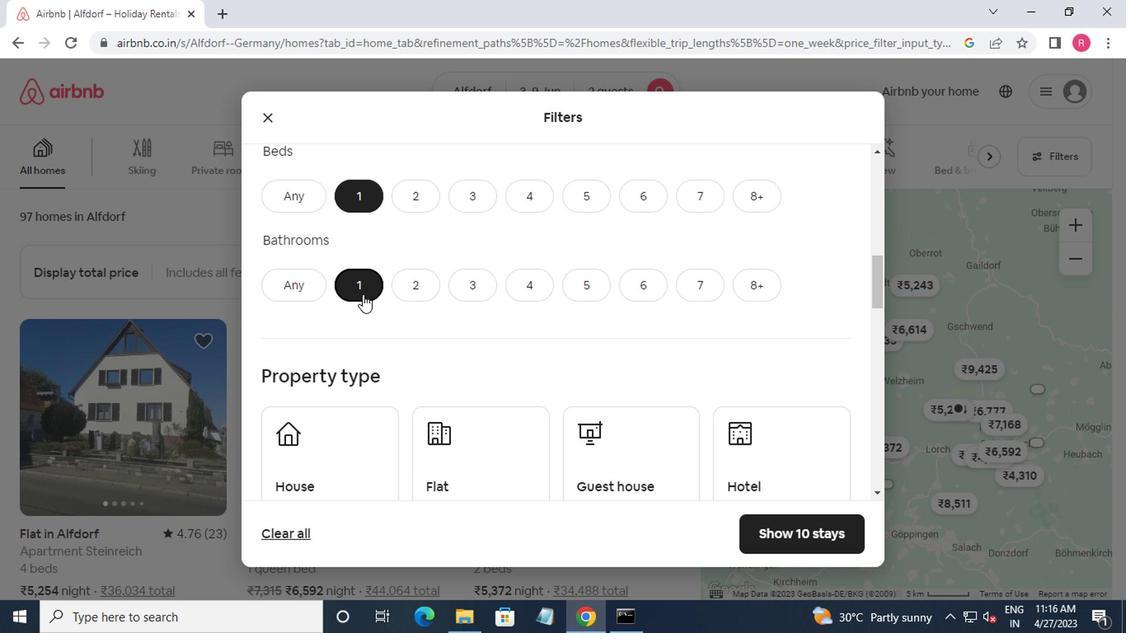 
Action: Mouse moved to (346, 301)
Screenshot: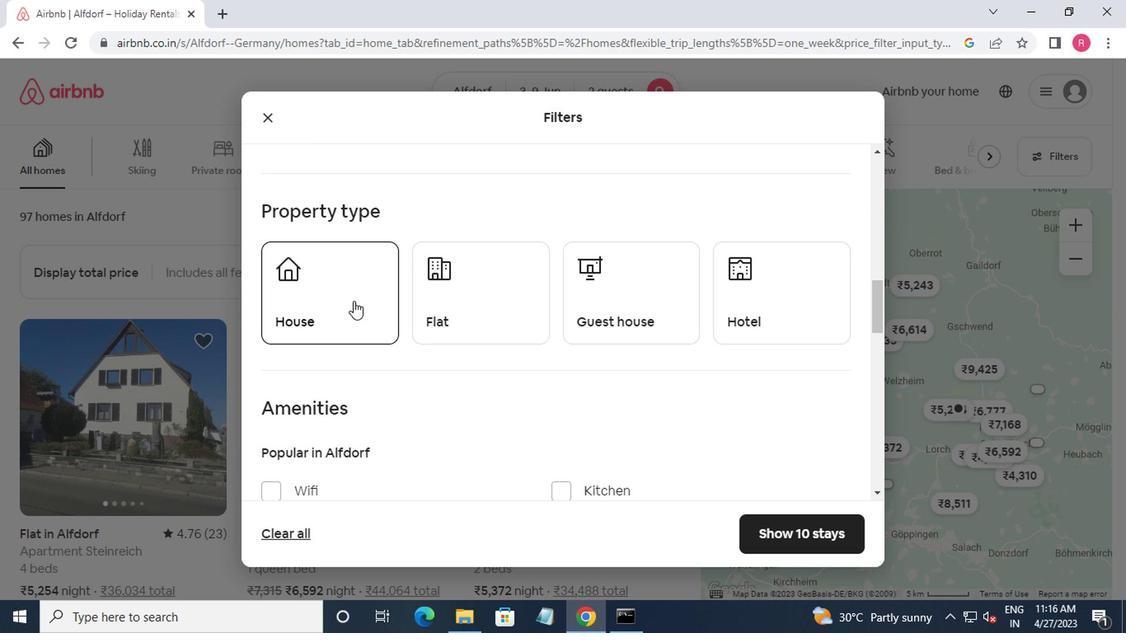 
Action: Mouse pressed left at (346, 301)
Screenshot: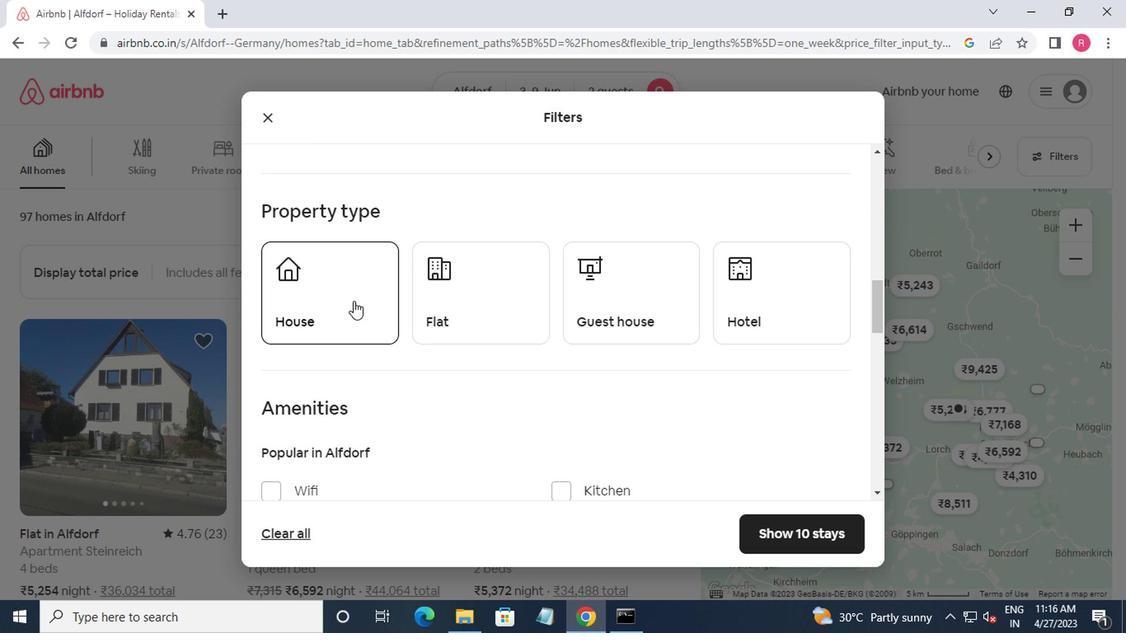 
Action: Mouse moved to (491, 322)
Screenshot: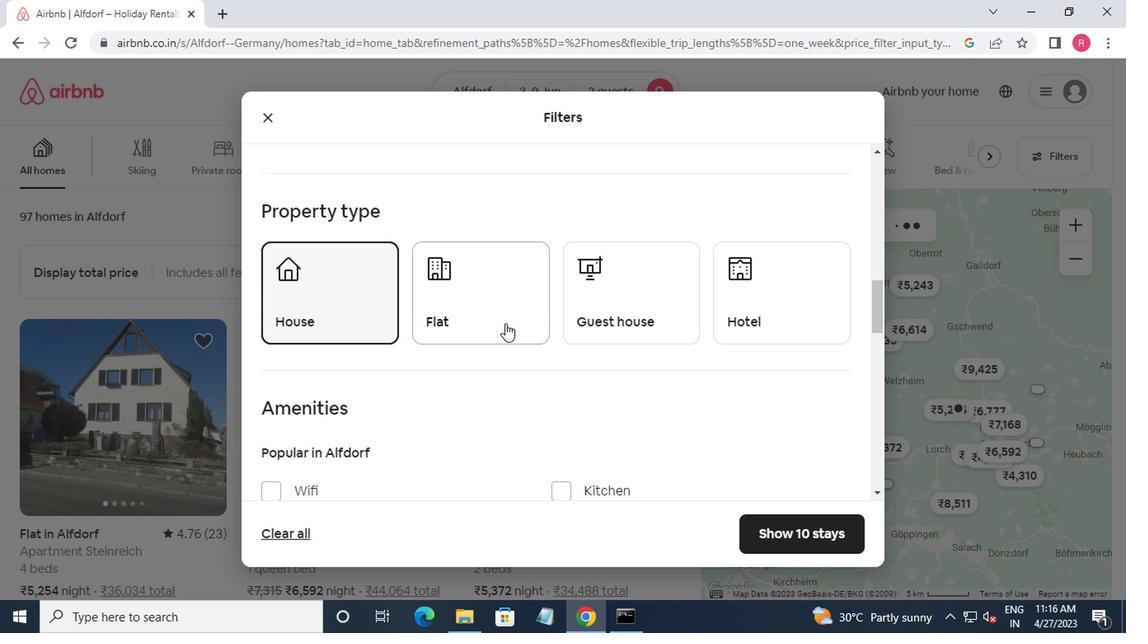 
Action: Mouse pressed left at (491, 322)
Screenshot: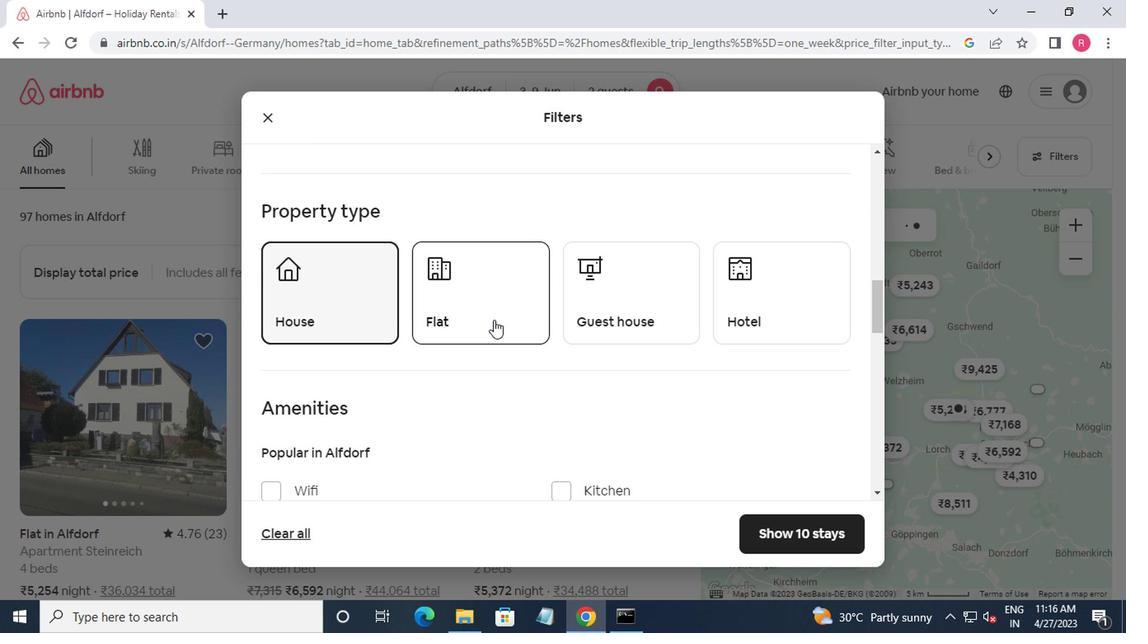 
Action: Mouse moved to (574, 313)
Screenshot: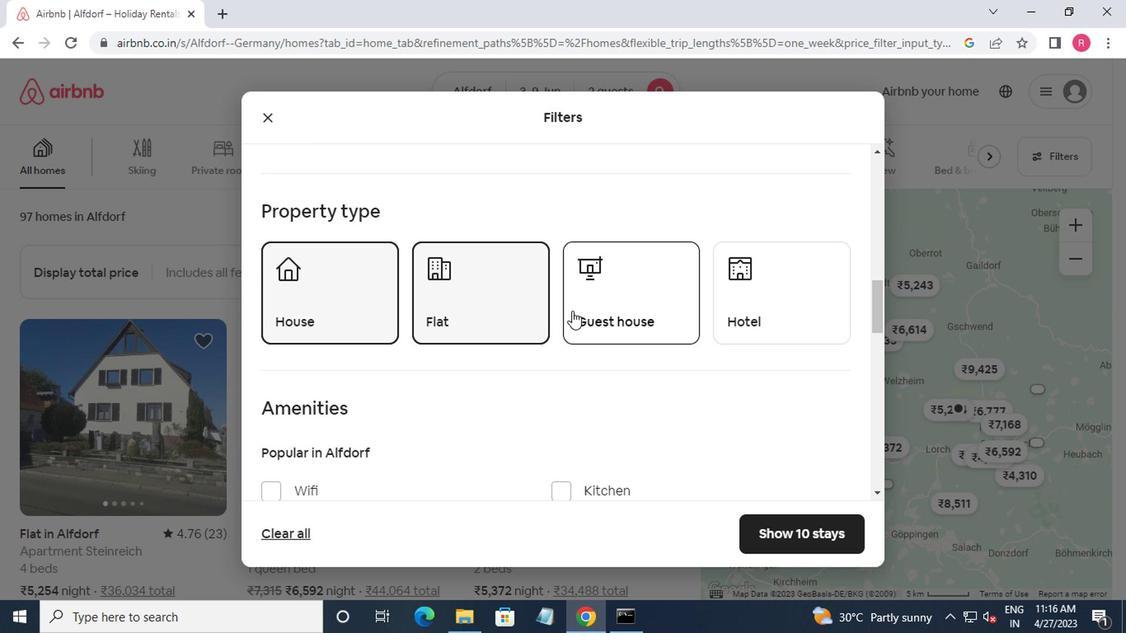 
Action: Mouse pressed left at (574, 313)
Screenshot: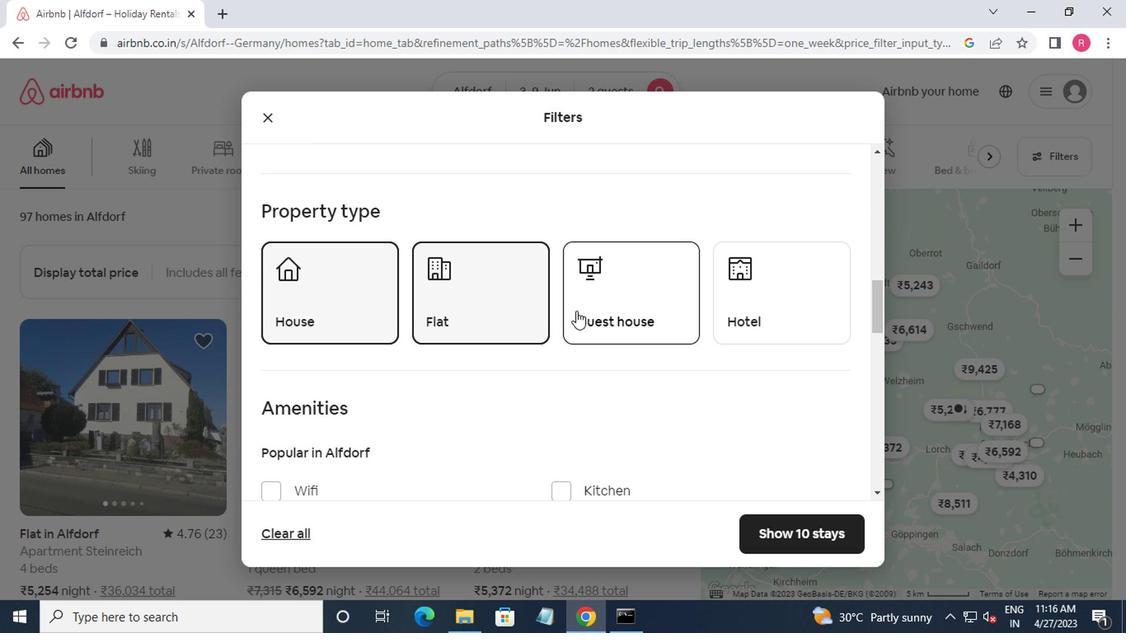 
Action: Mouse moved to (737, 332)
Screenshot: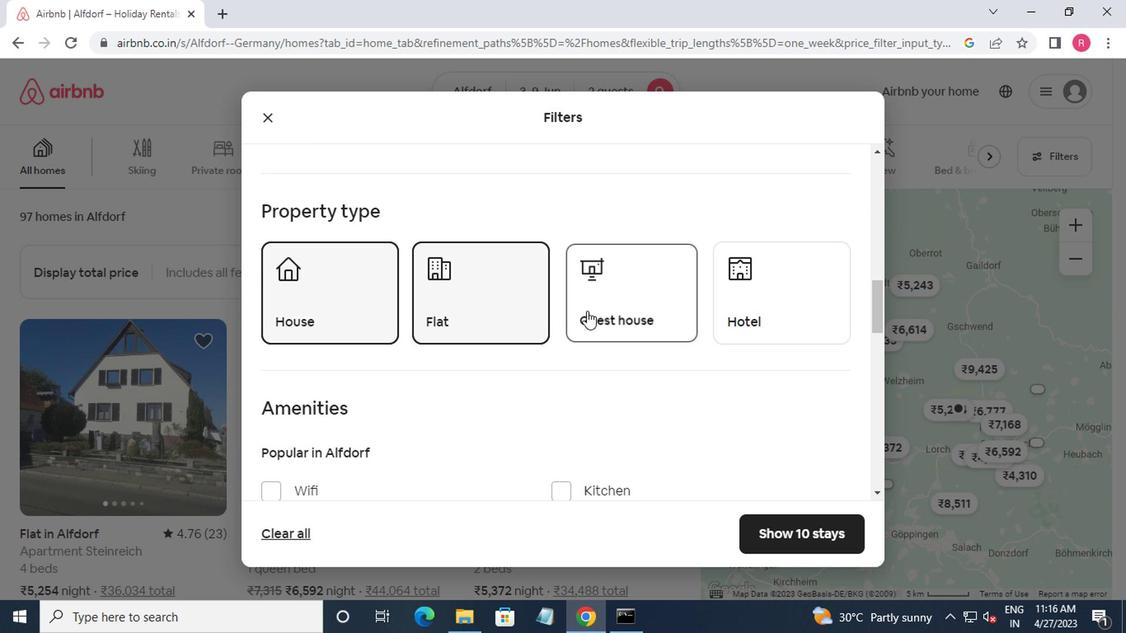 
Action: Mouse pressed left at (737, 332)
Screenshot: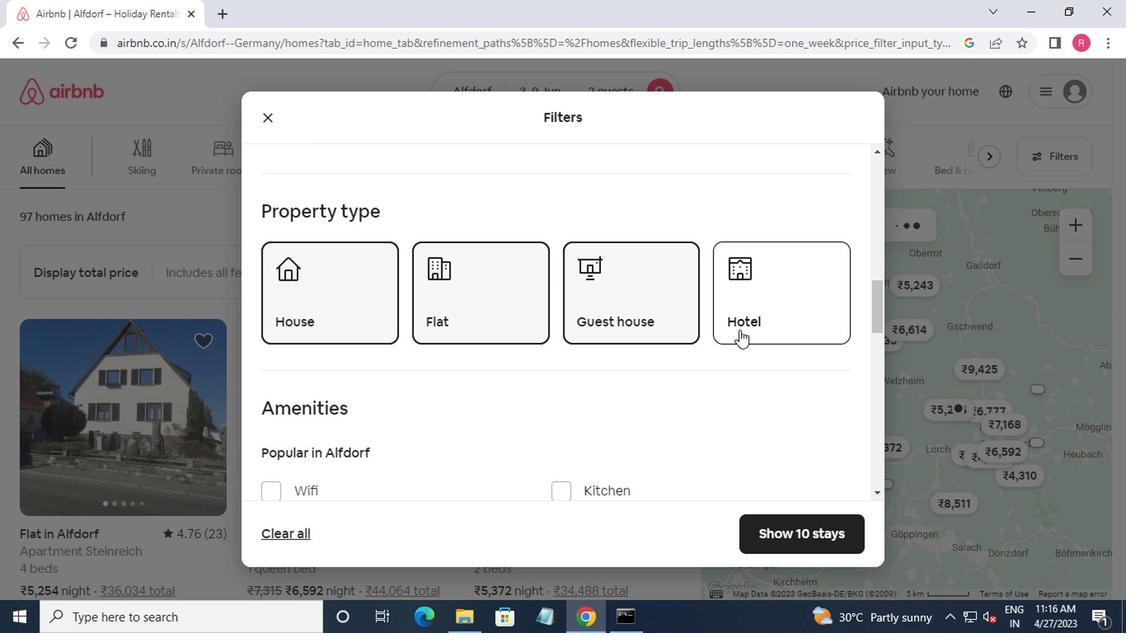 
Action: Mouse moved to (723, 333)
Screenshot: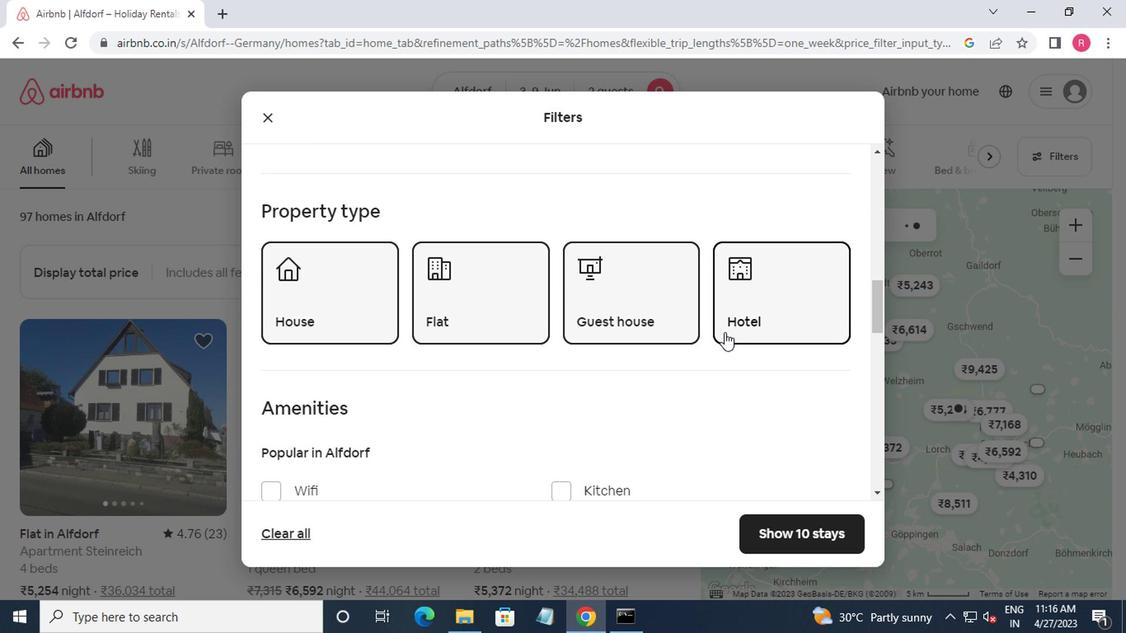 
Action: Mouse scrolled (723, 333) with delta (0, 0)
Screenshot: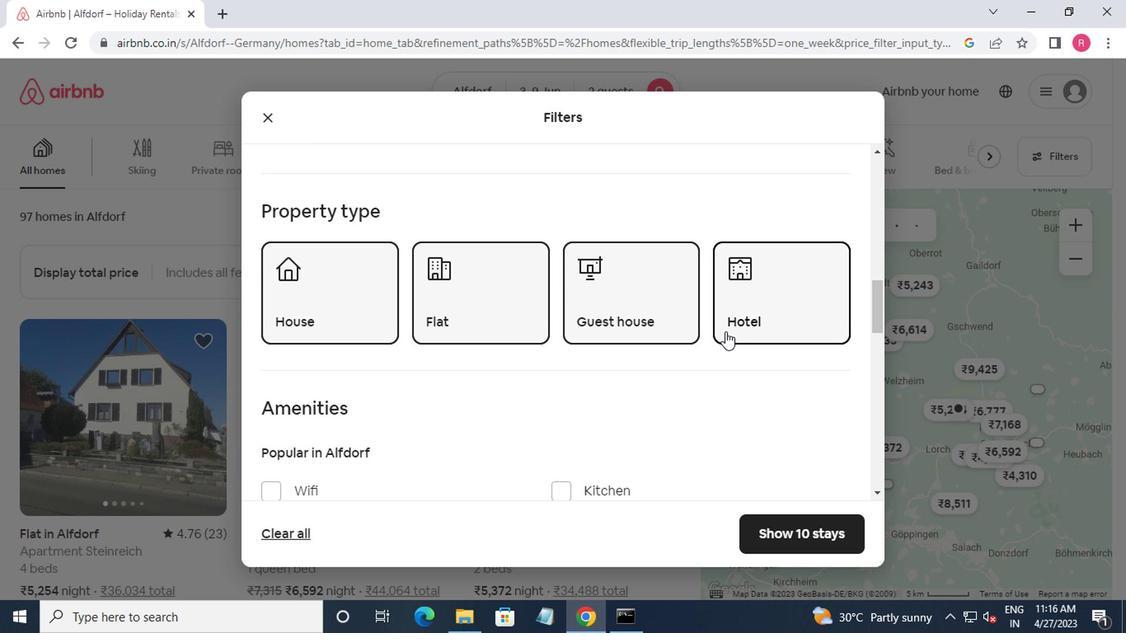 
Action: Mouse scrolled (723, 333) with delta (0, 0)
Screenshot: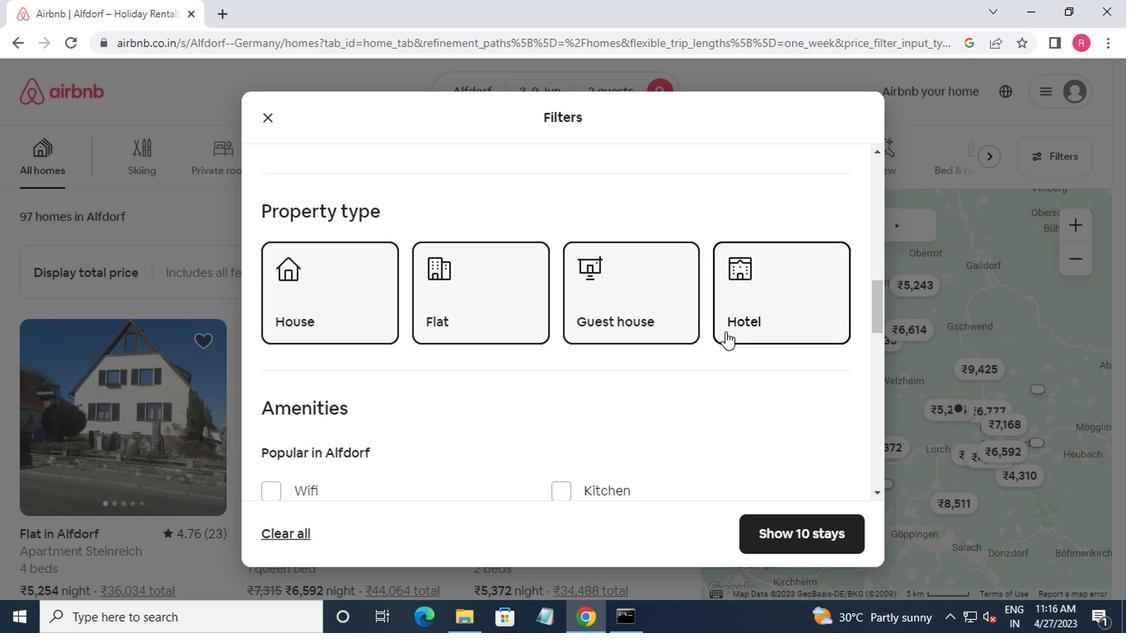 
Action: Mouse scrolled (723, 333) with delta (0, 0)
Screenshot: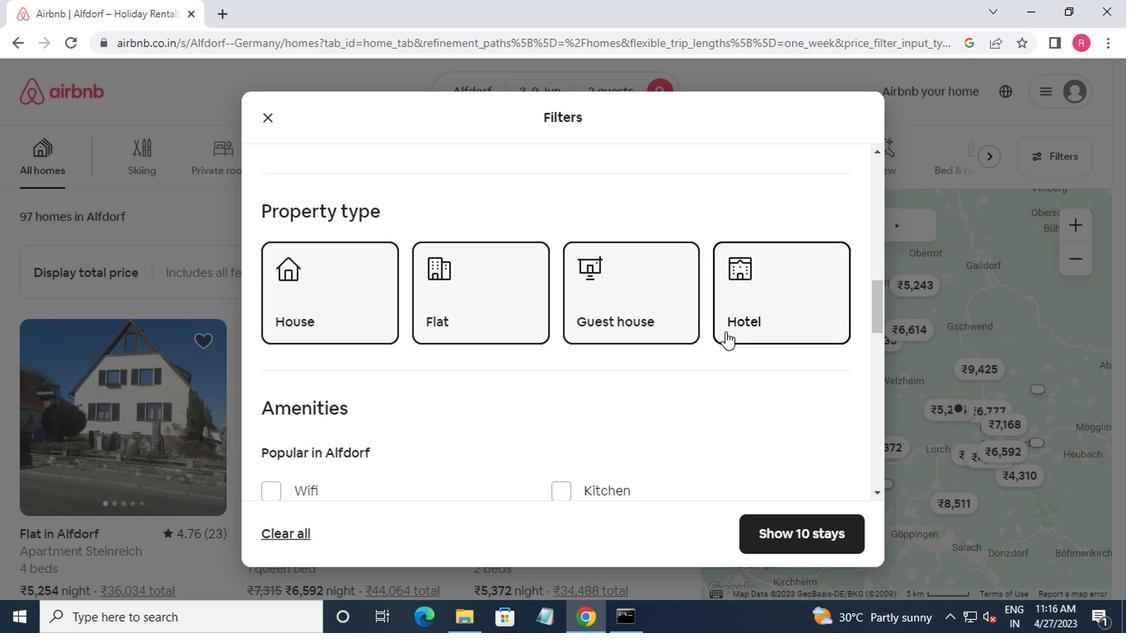 
Action: Mouse scrolled (723, 333) with delta (0, 0)
Screenshot: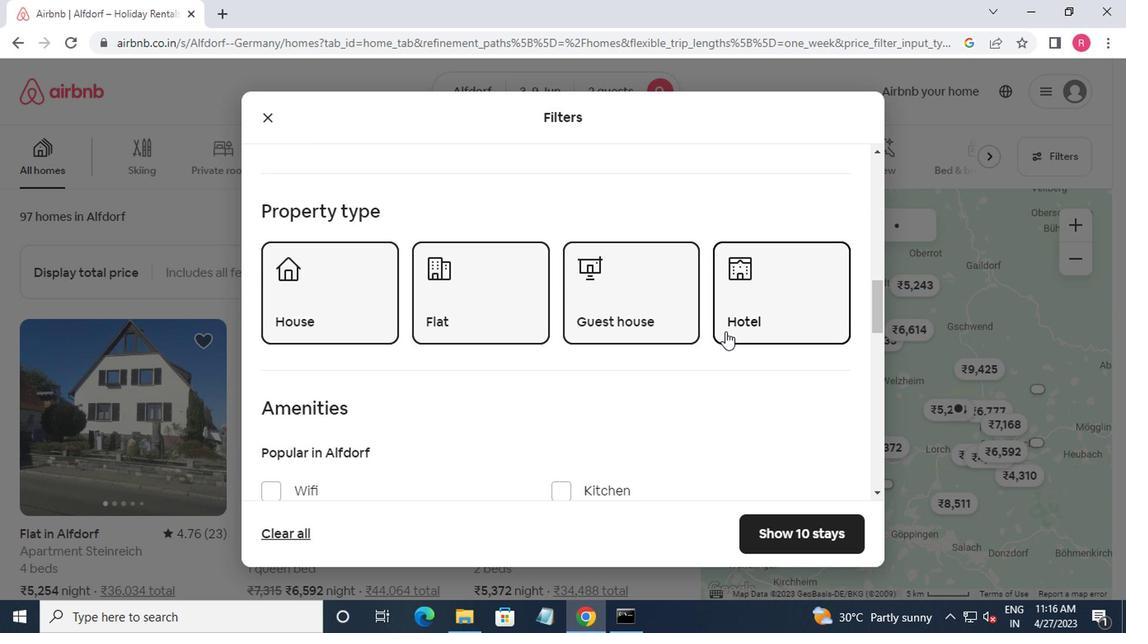 
Action: Mouse scrolled (723, 333) with delta (0, 0)
Screenshot: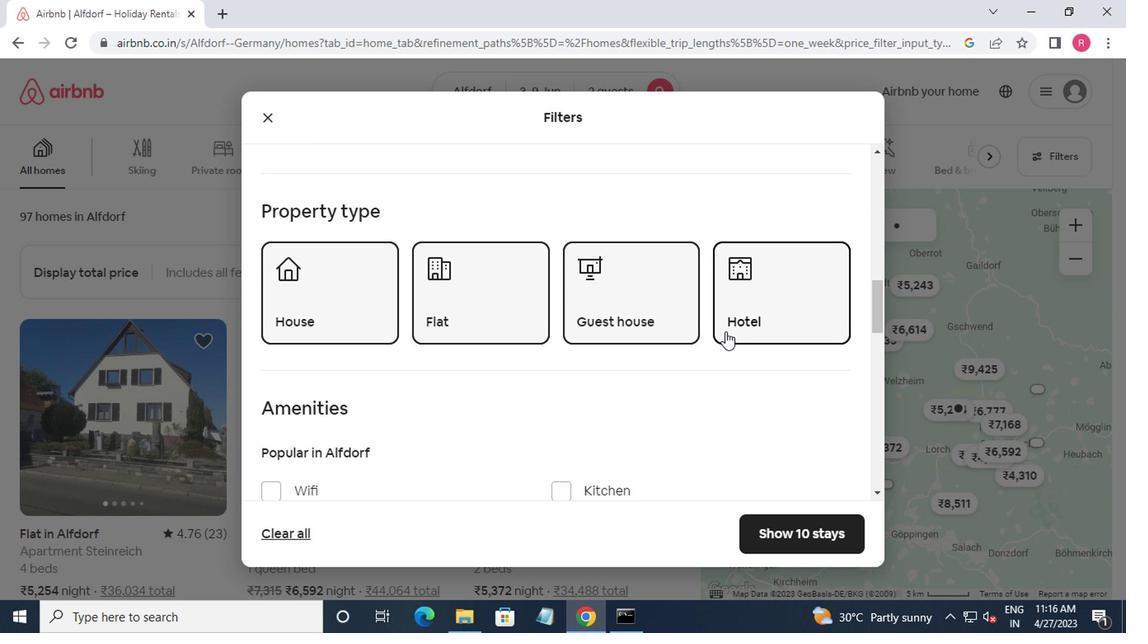 
Action: Mouse moved to (817, 388)
Screenshot: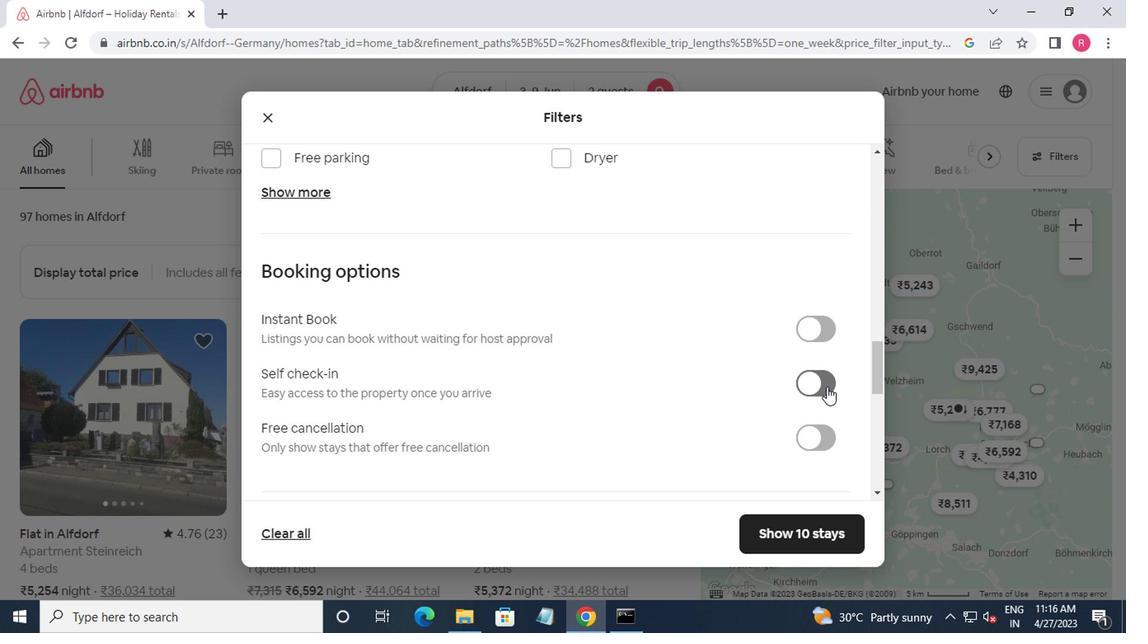 
Action: Mouse pressed left at (817, 388)
Screenshot: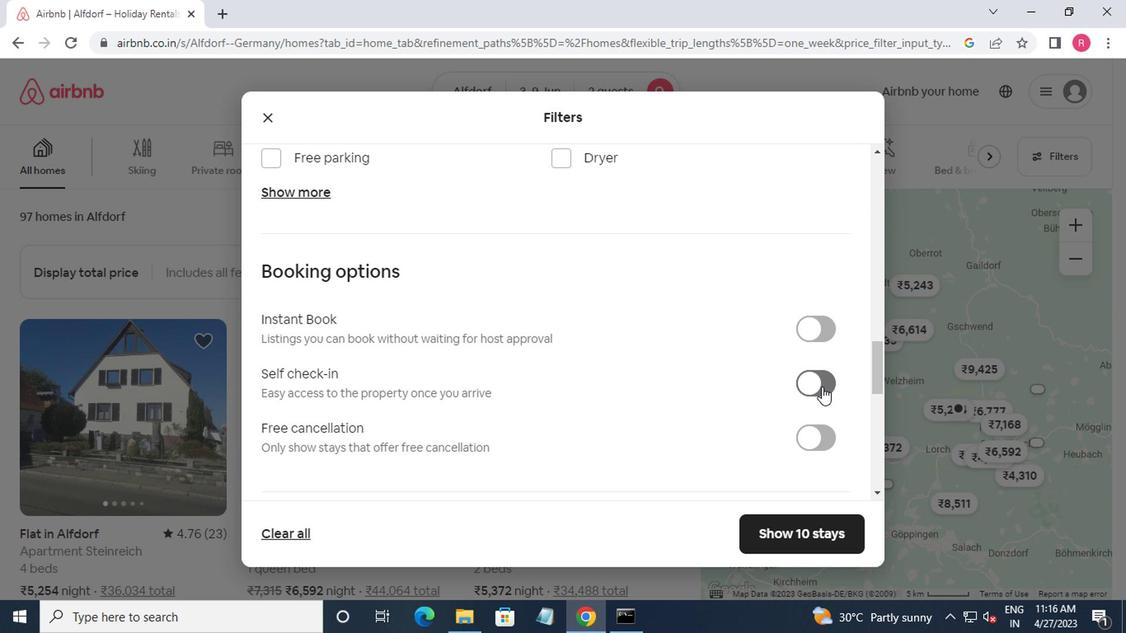 
Action: Mouse moved to (767, 373)
Screenshot: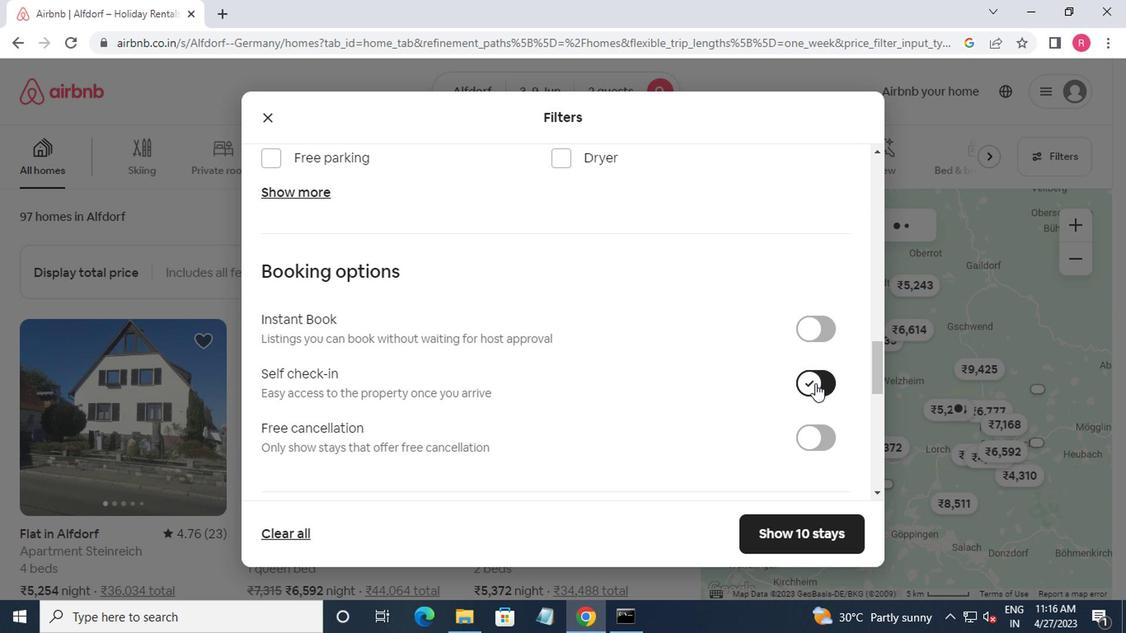 
Action: Mouse scrolled (767, 372) with delta (0, 0)
Screenshot: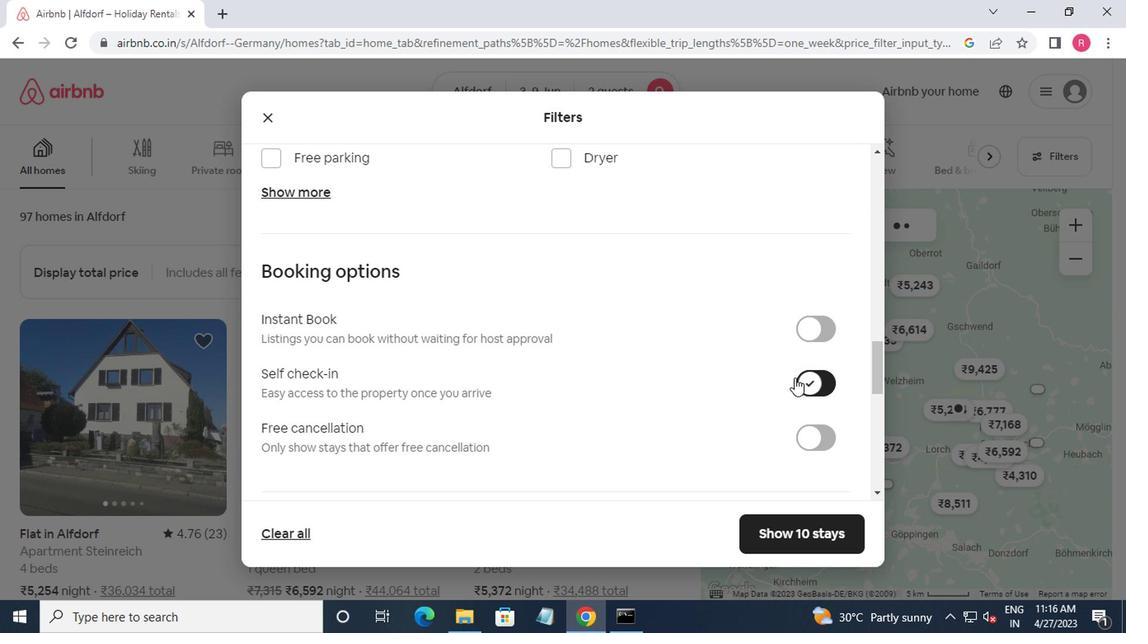 
Action: Mouse moved to (766, 373)
Screenshot: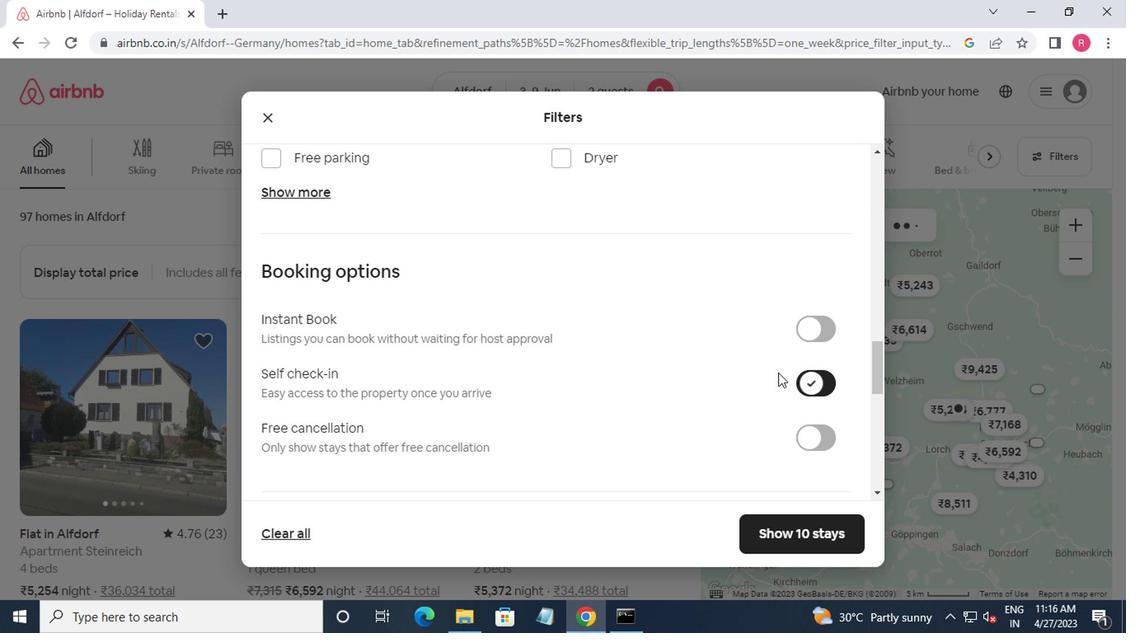 
Action: Mouse scrolled (766, 372) with delta (0, 0)
Screenshot: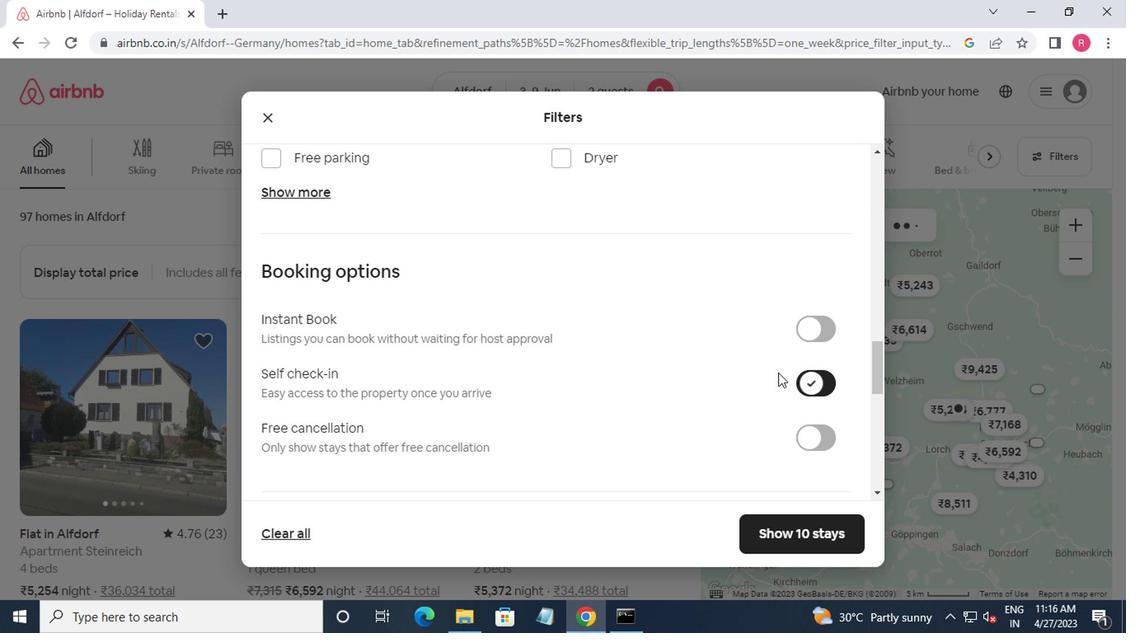 
Action: Mouse scrolled (766, 372) with delta (0, 0)
Screenshot: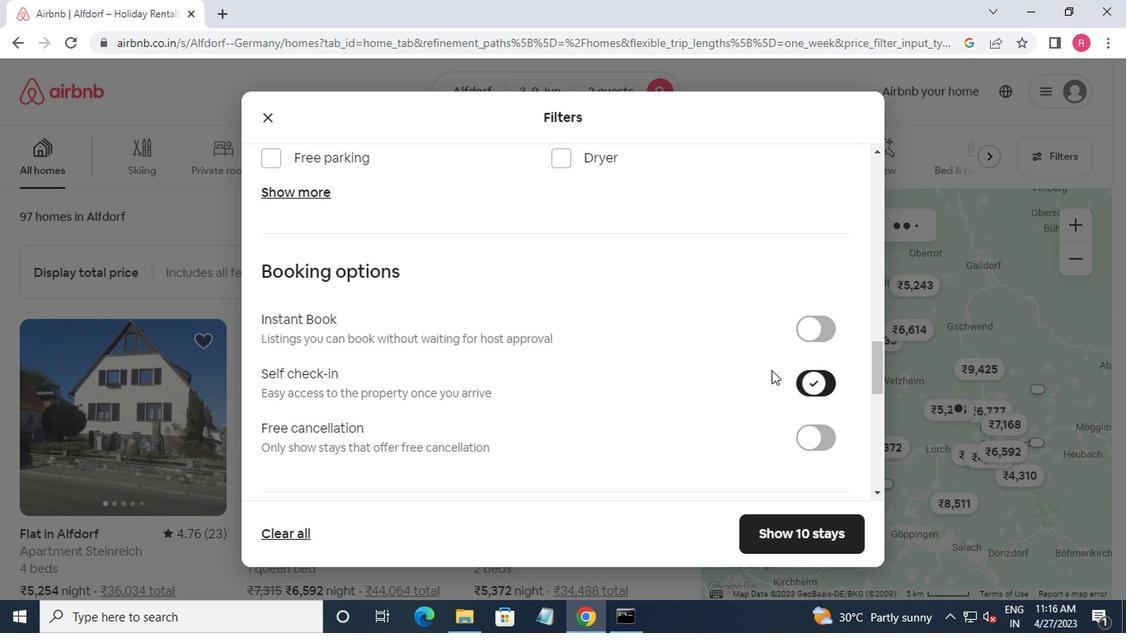 
Action: Mouse scrolled (766, 372) with delta (0, 0)
Screenshot: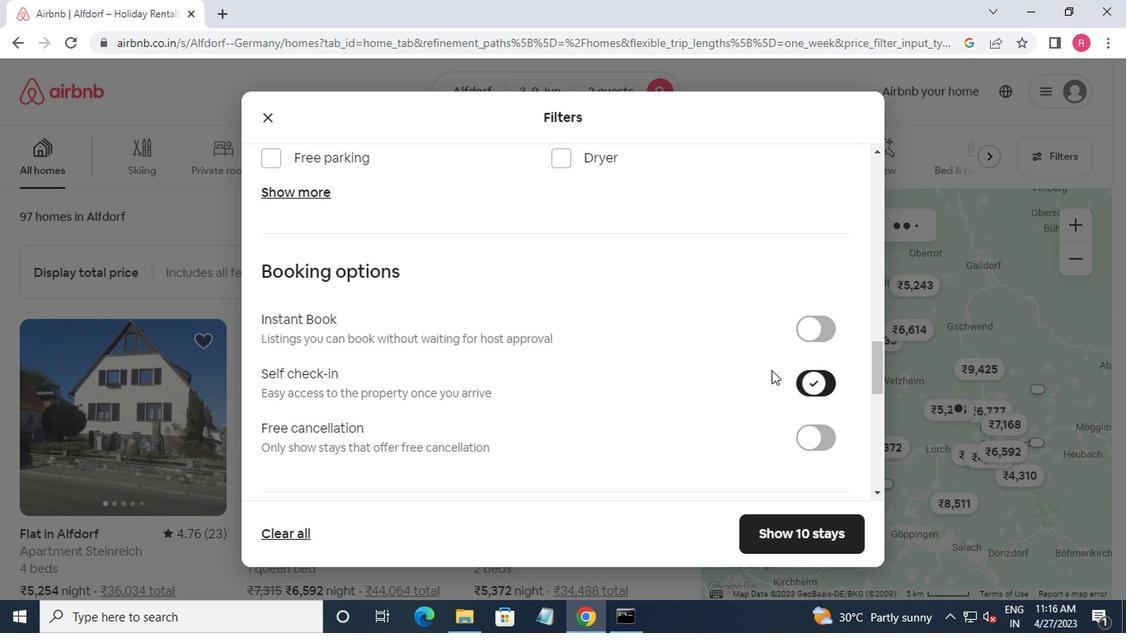 
Action: Mouse moved to (760, 373)
Screenshot: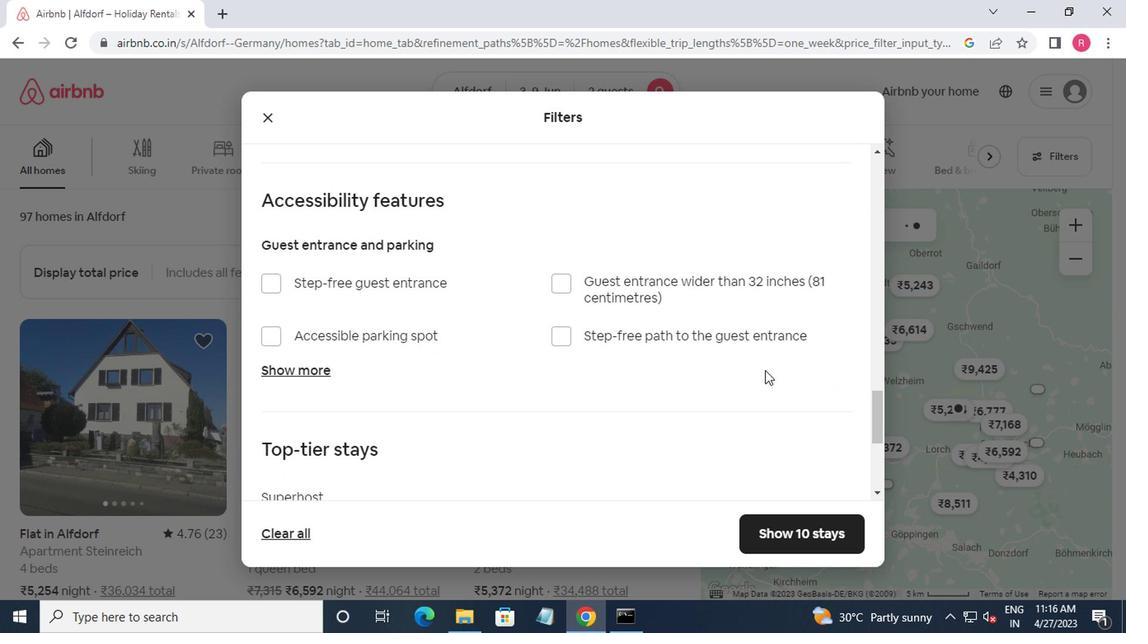 
Action: Mouse scrolled (760, 372) with delta (0, 0)
Screenshot: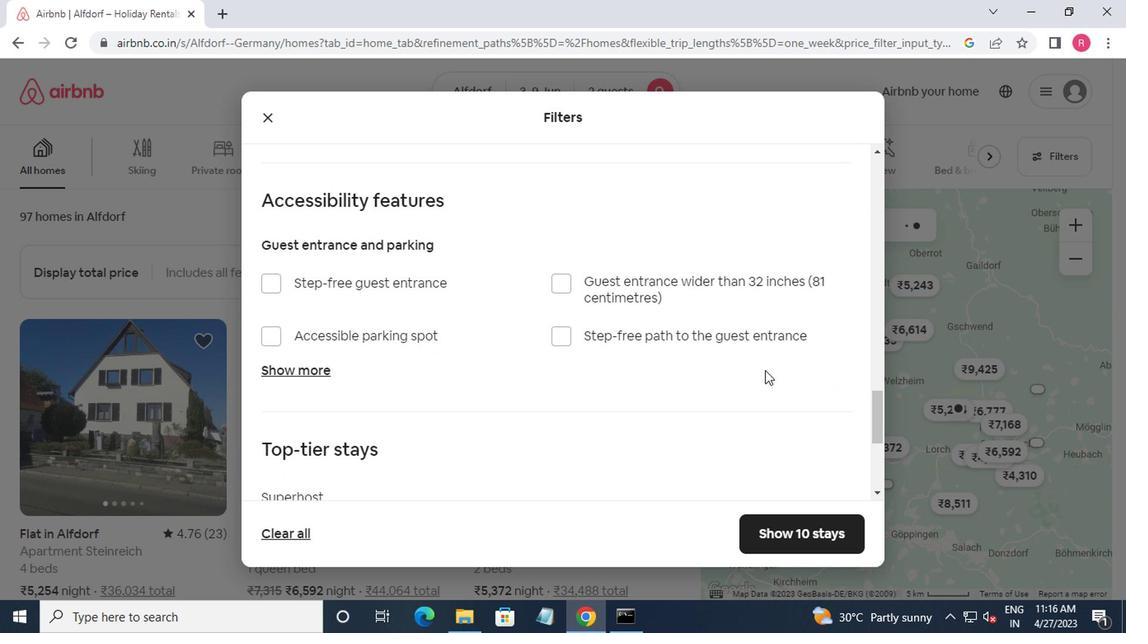 
Action: Mouse moved to (760, 373)
Screenshot: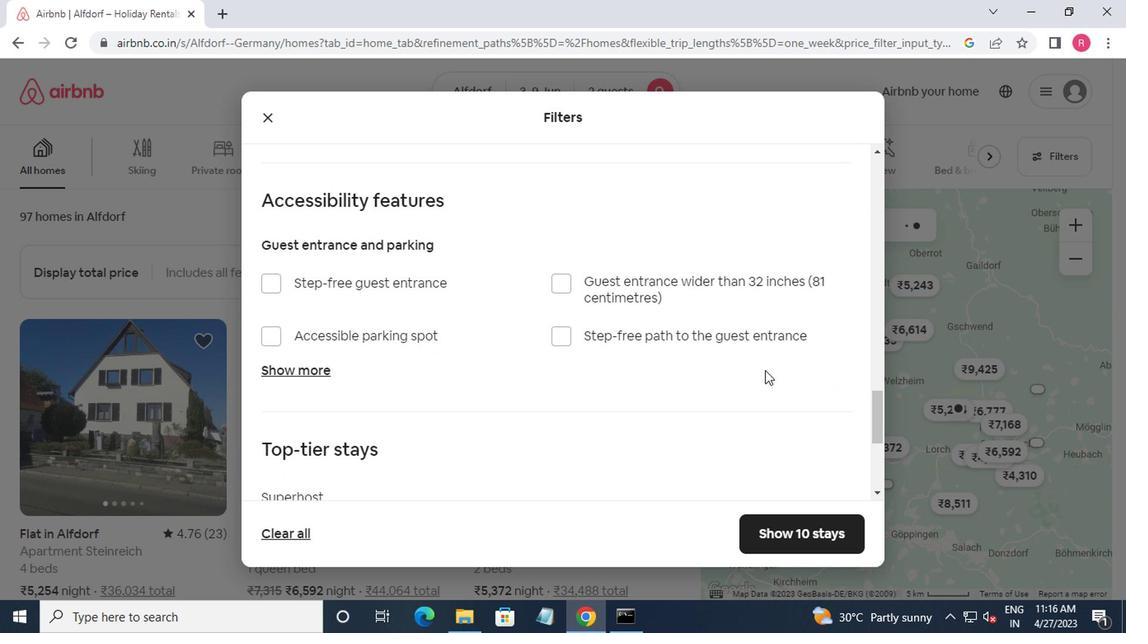 
Action: Mouse scrolled (760, 372) with delta (0, 0)
Screenshot: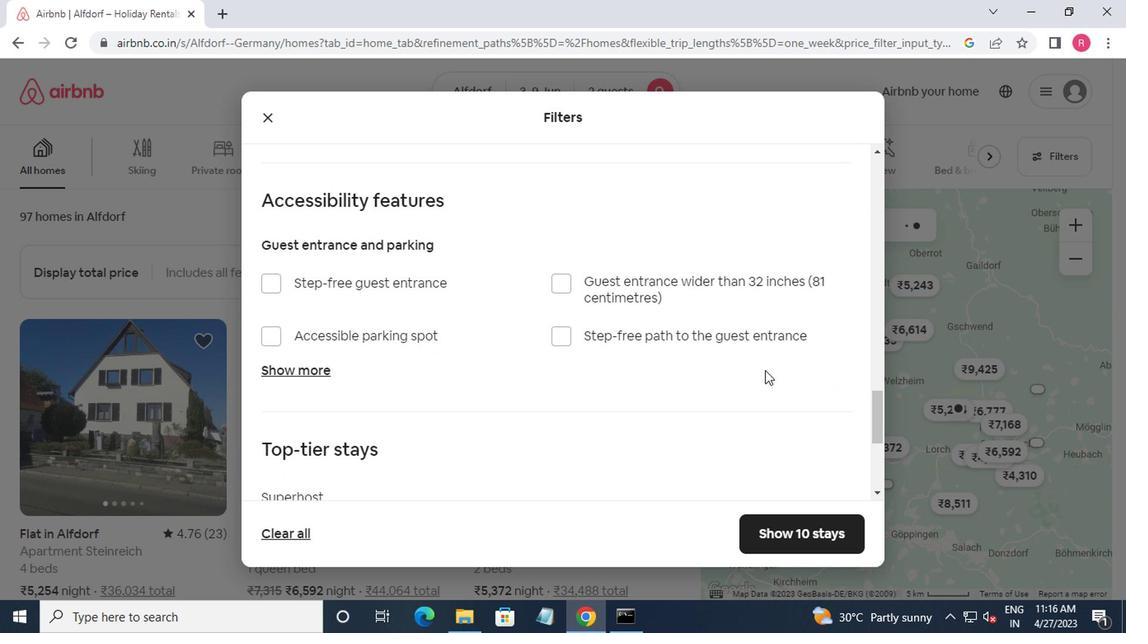 
Action: Mouse moved to (758, 373)
Screenshot: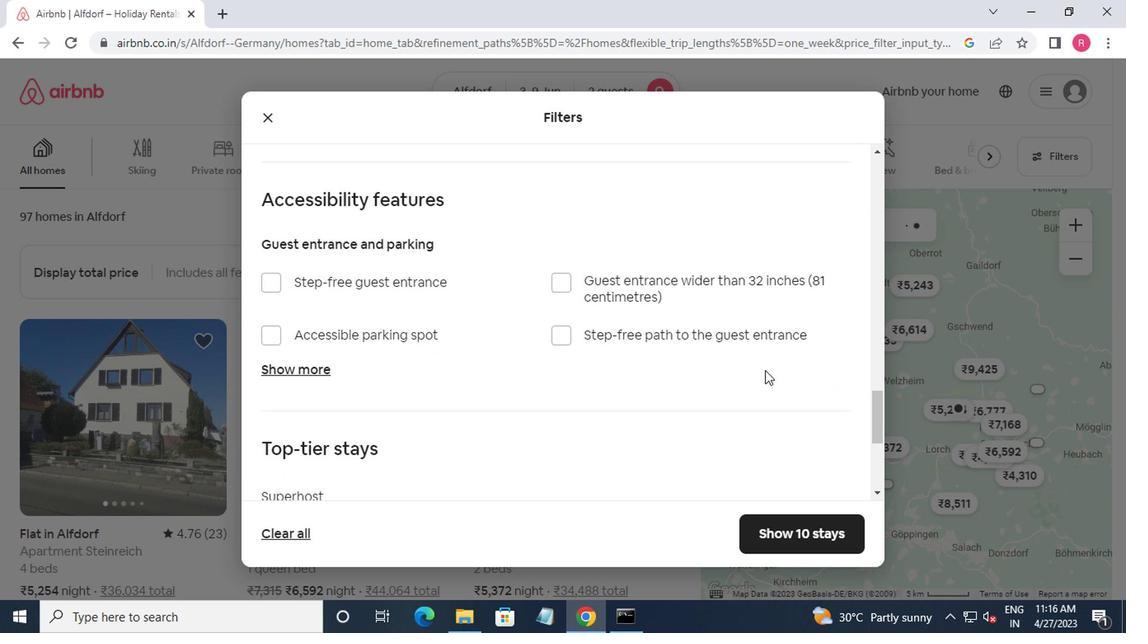 
Action: Mouse scrolled (758, 372) with delta (0, 0)
Screenshot: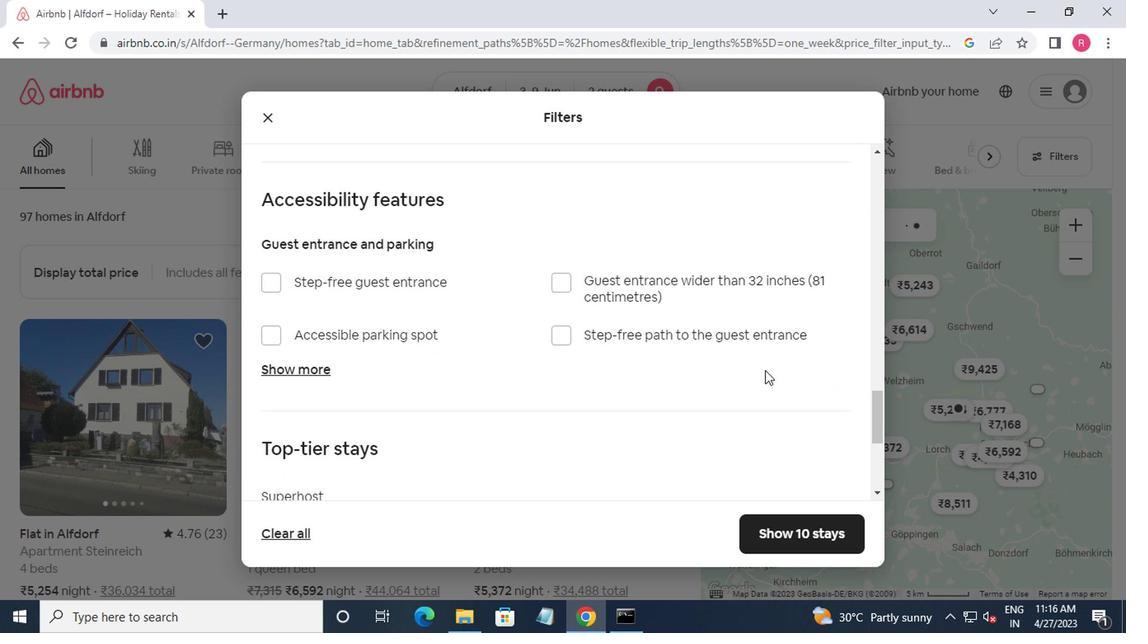 
Action: Mouse moved to (756, 373)
Screenshot: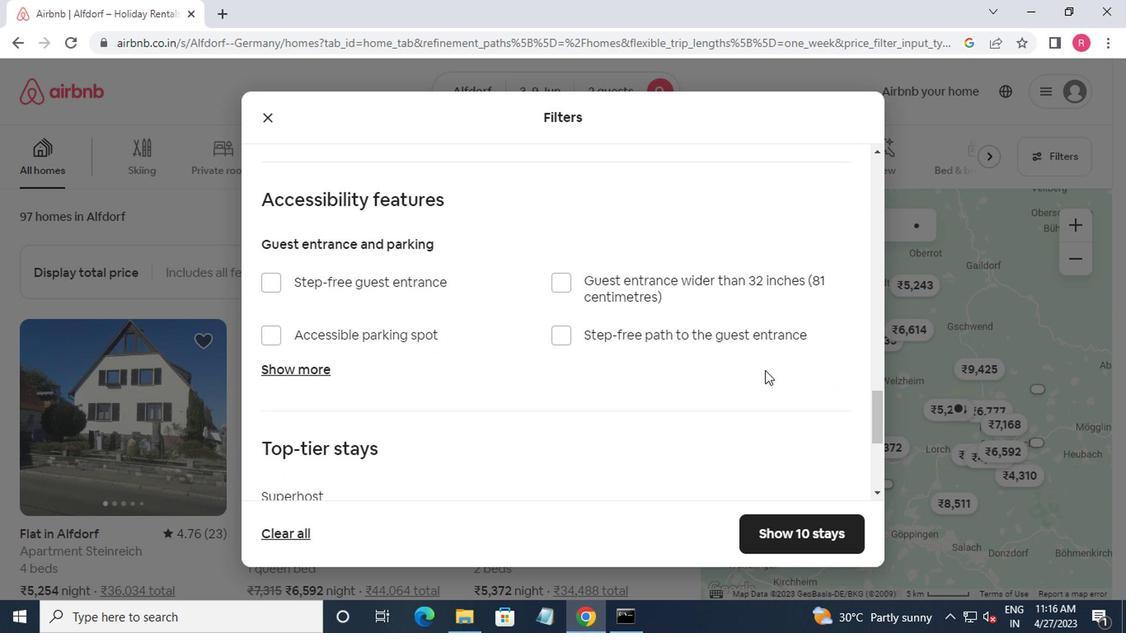 
Action: Mouse scrolled (756, 372) with delta (0, 0)
Screenshot: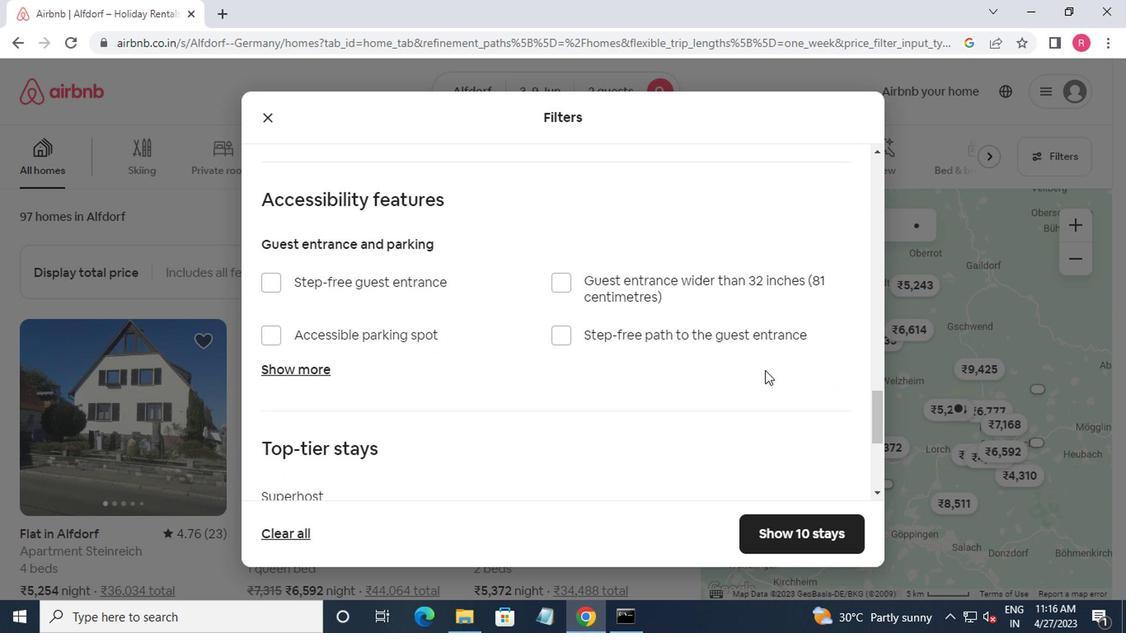 
Action: Mouse moved to (646, 367)
Screenshot: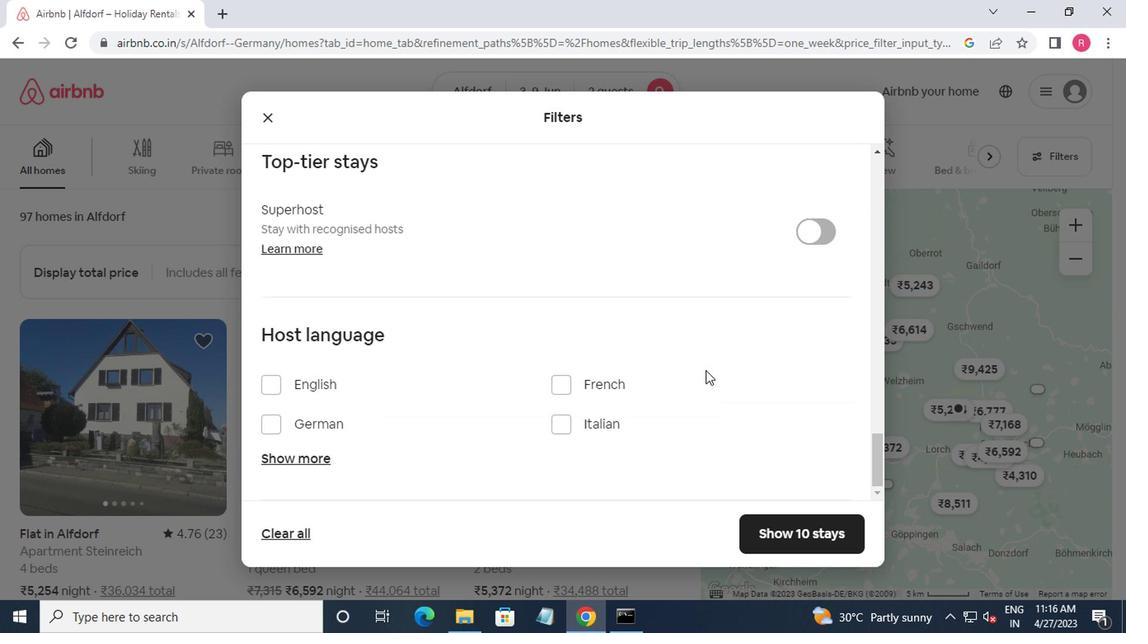 
Action: Mouse scrolled (646, 366) with delta (0, 0)
Screenshot: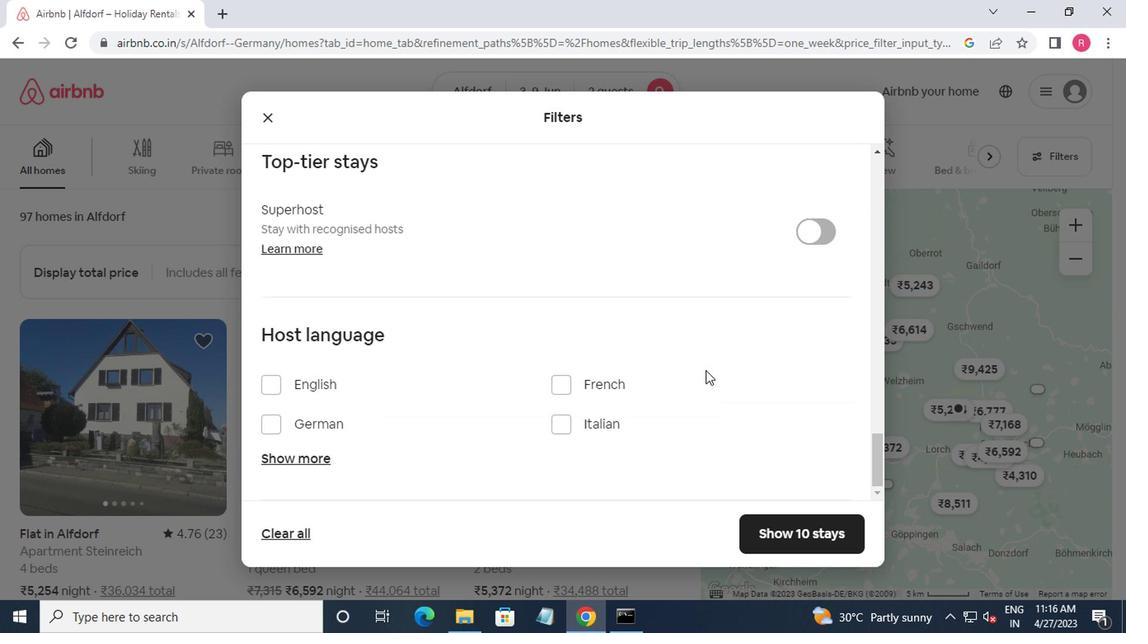 
Action: Mouse moved to (640, 367)
Screenshot: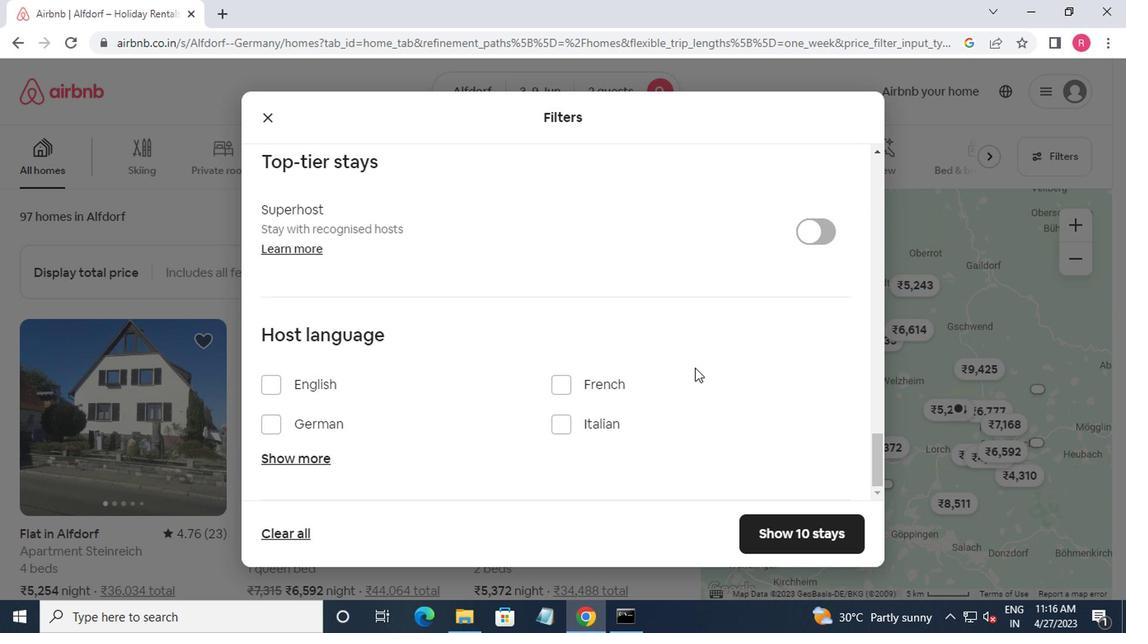 
Action: Mouse scrolled (640, 366) with delta (0, 0)
Screenshot: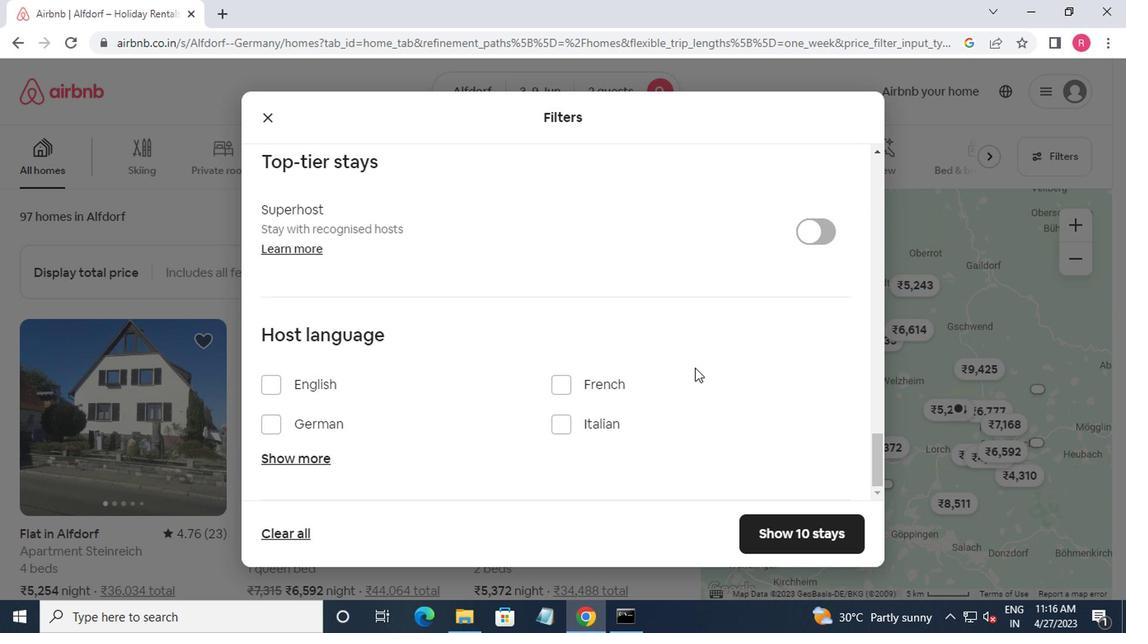 
Action: Mouse moved to (630, 367)
Screenshot: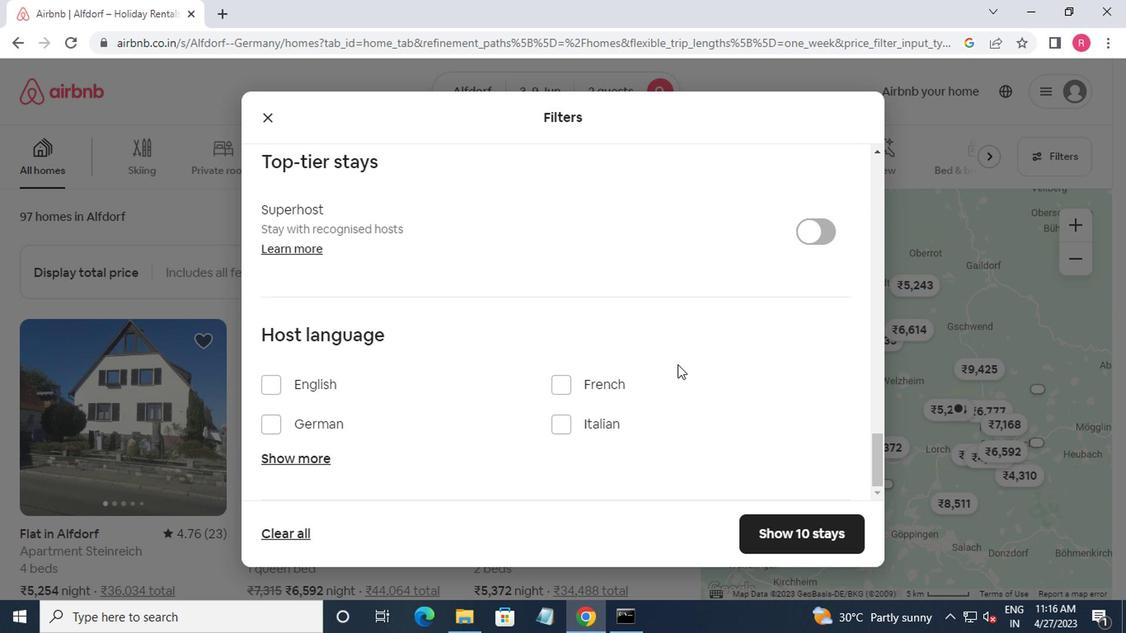 
Action: Mouse scrolled (630, 366) with delta (0, 0)
Screenshot: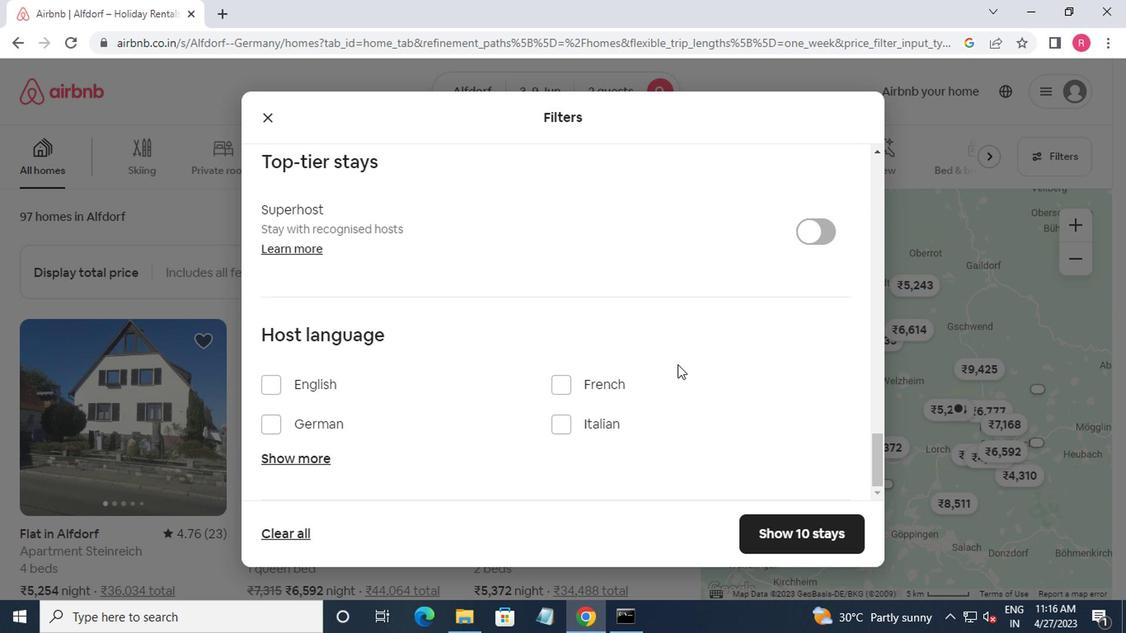 
Action: Mouse moved to (267, 384)
Screenshot: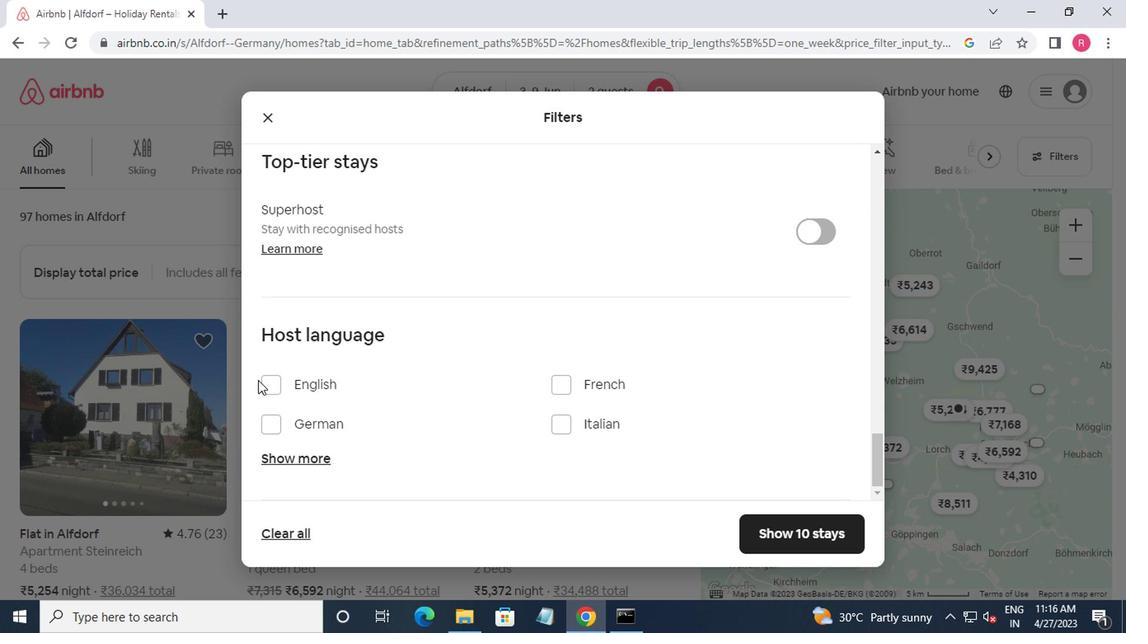 
Action: Mouse pressed left at (267, 384)
Screenshot: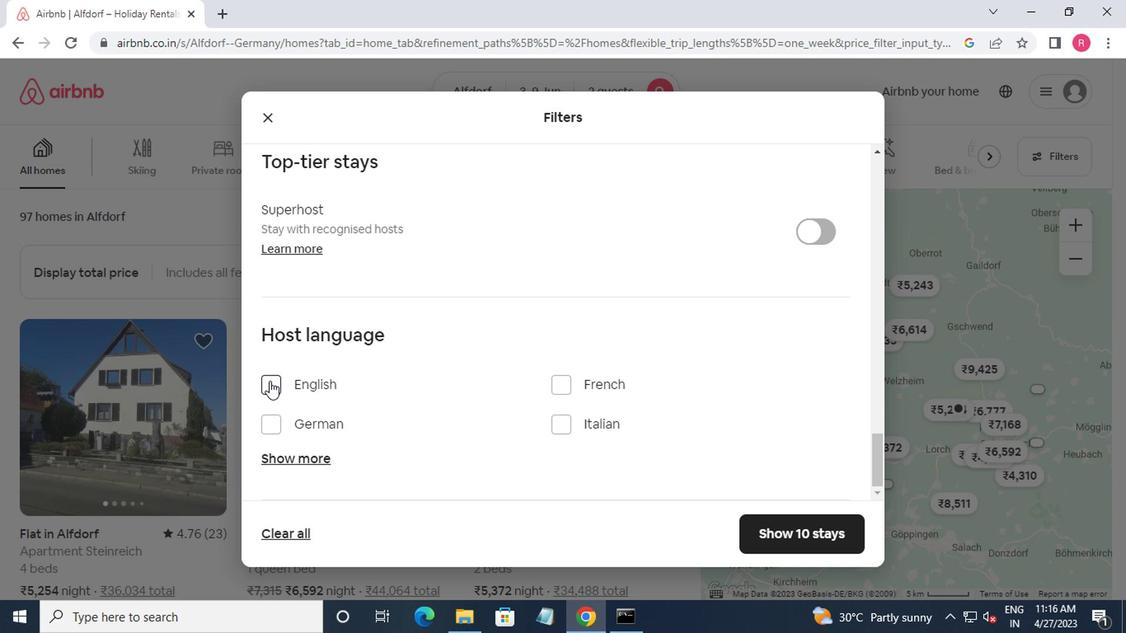 
Action: Mouse moved to (786, 534)
Screenshot: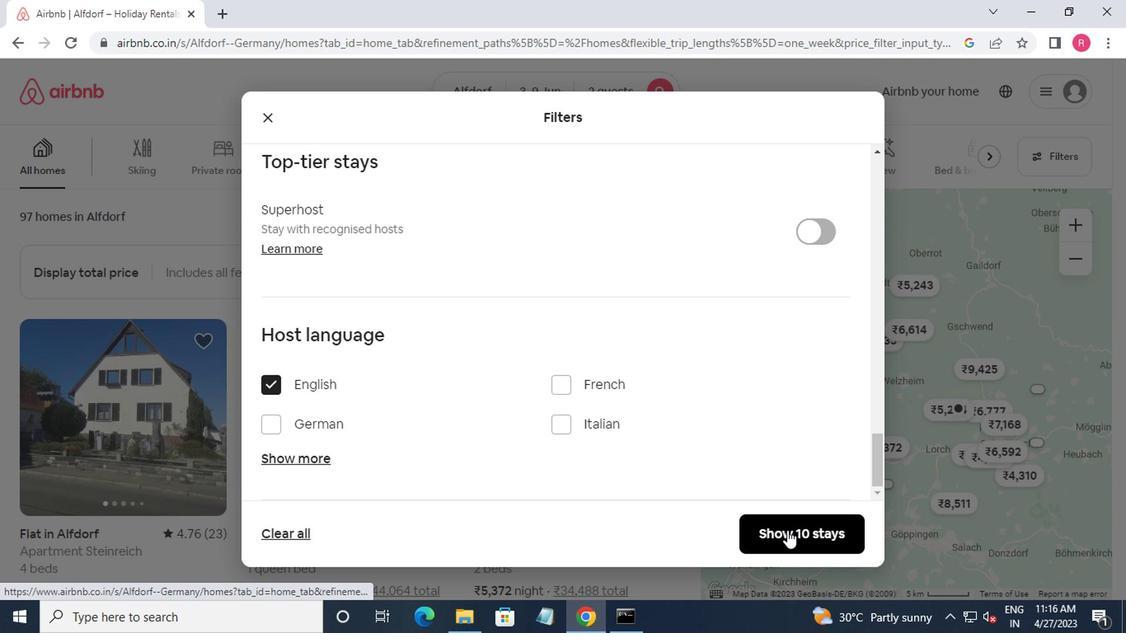 
Action: Mouse pressed left at (786, 534)
Screenshot: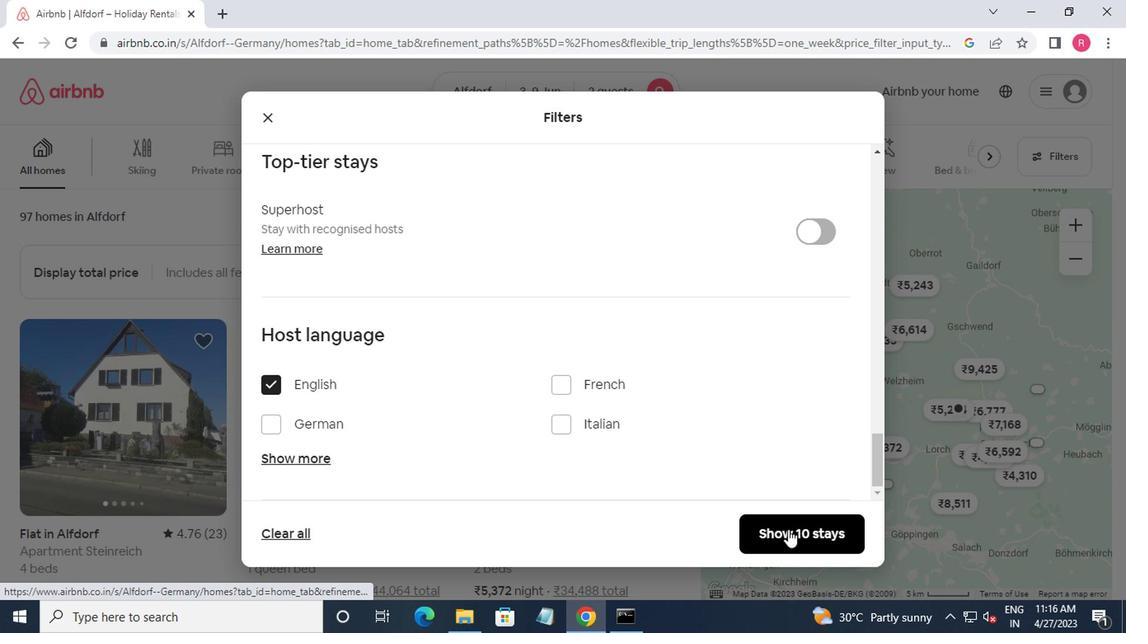 
Action: Mouse moved to (787, 534)
Screenshot: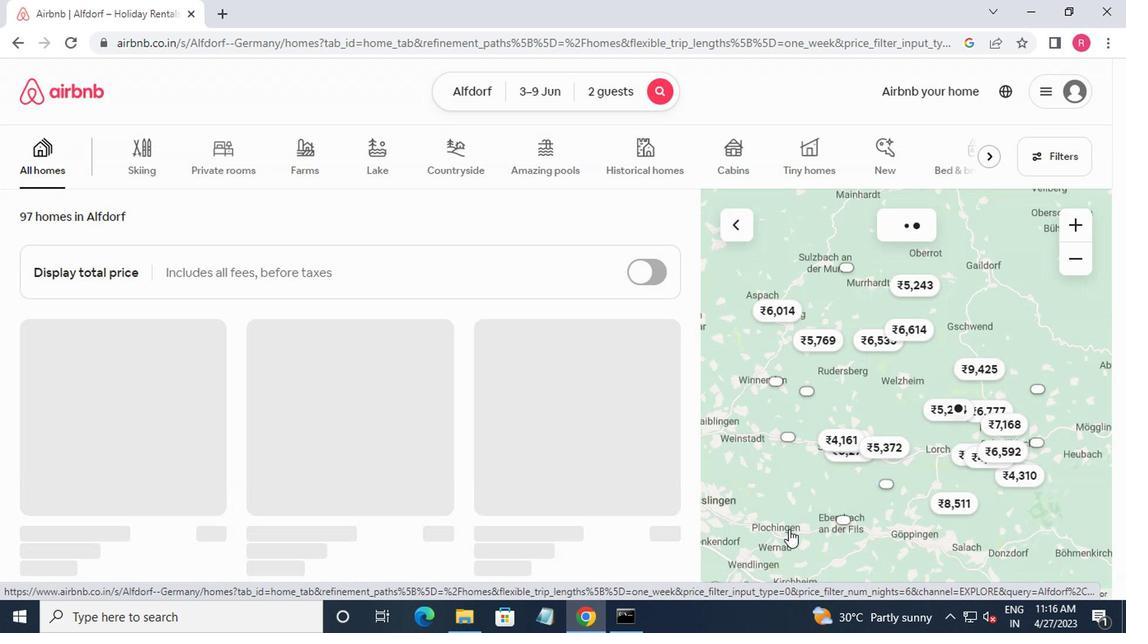 
